Task: Create a due date automation trigger when advanced on, on the tuesday of the week before a card is due add dates starting in less than 1 days at 11:00 AM.
Action: Mouse moved to (887, 279)
Screenshot: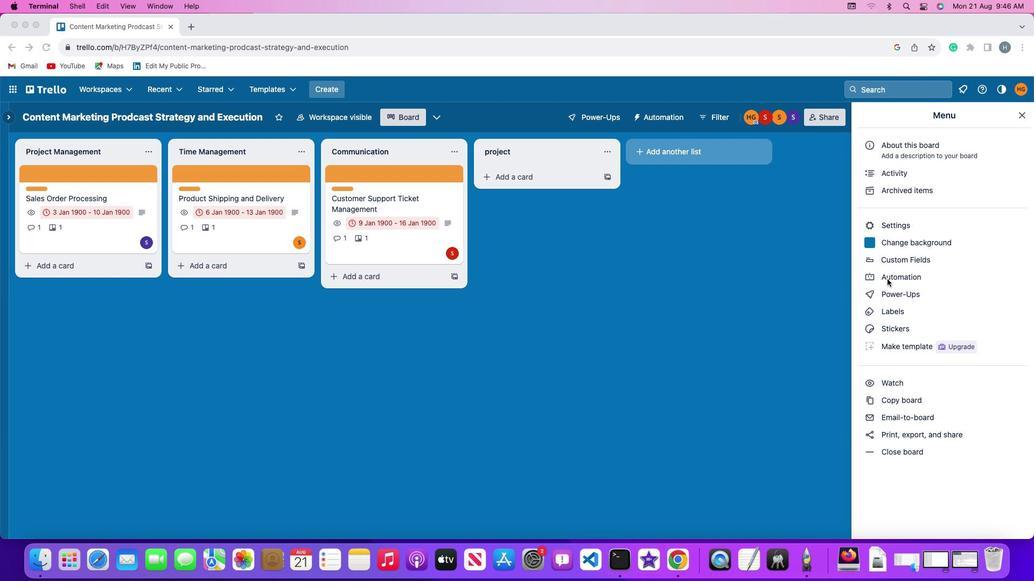 
Action: Mouse pressed left at (887, 279)
Screenshot: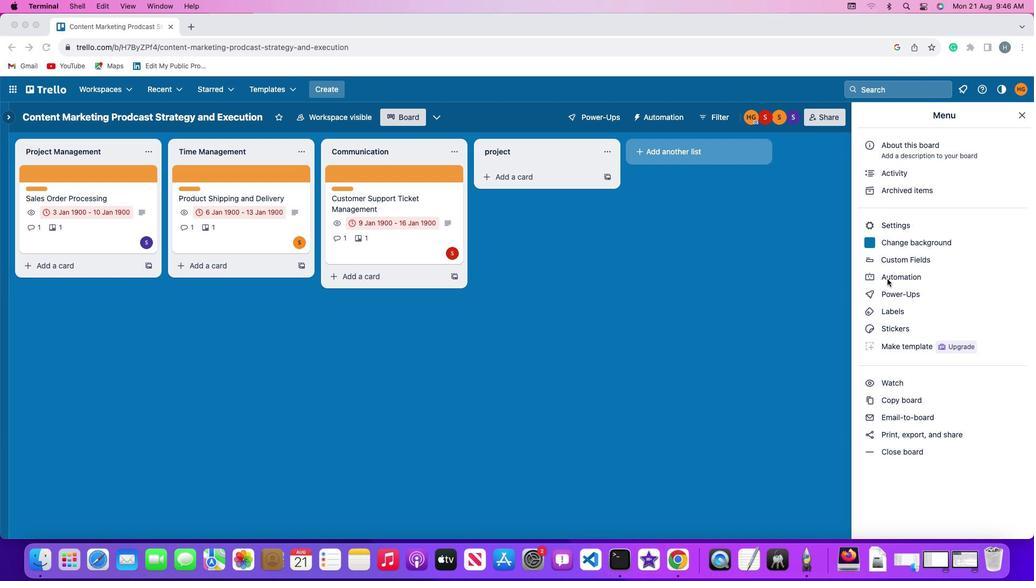 
Action: Mouse pressed left at (887, 279)
Screenshot: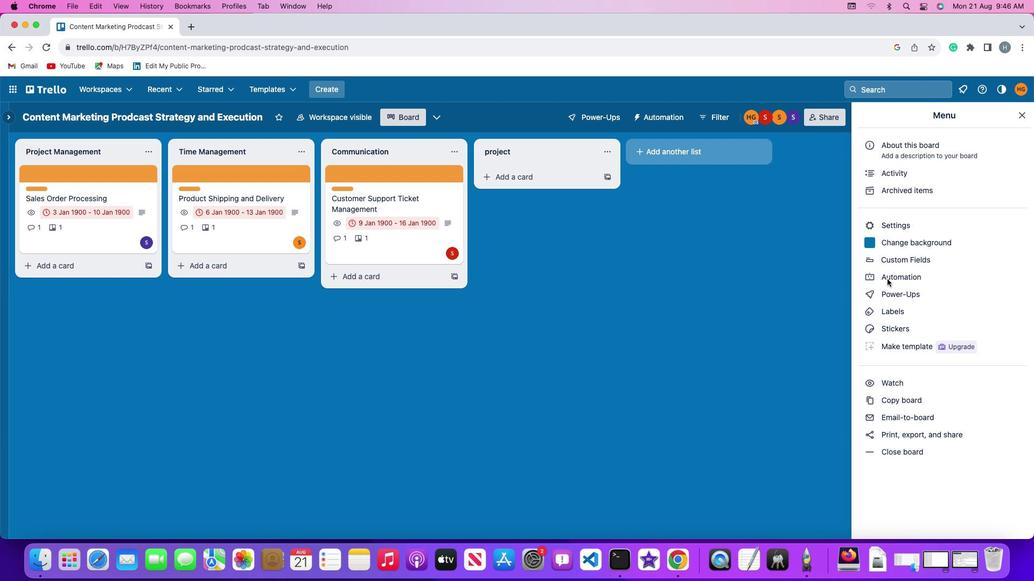 
Action: Mouse moved to (88, 258)
Screenshot: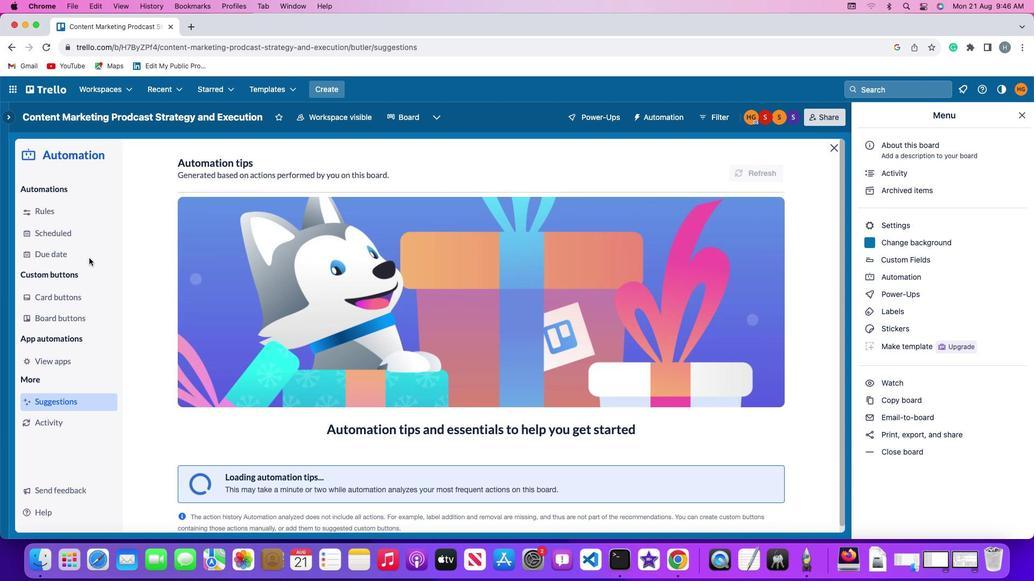 
Action: Mouse pressed left at (88, 258)
Screenshot: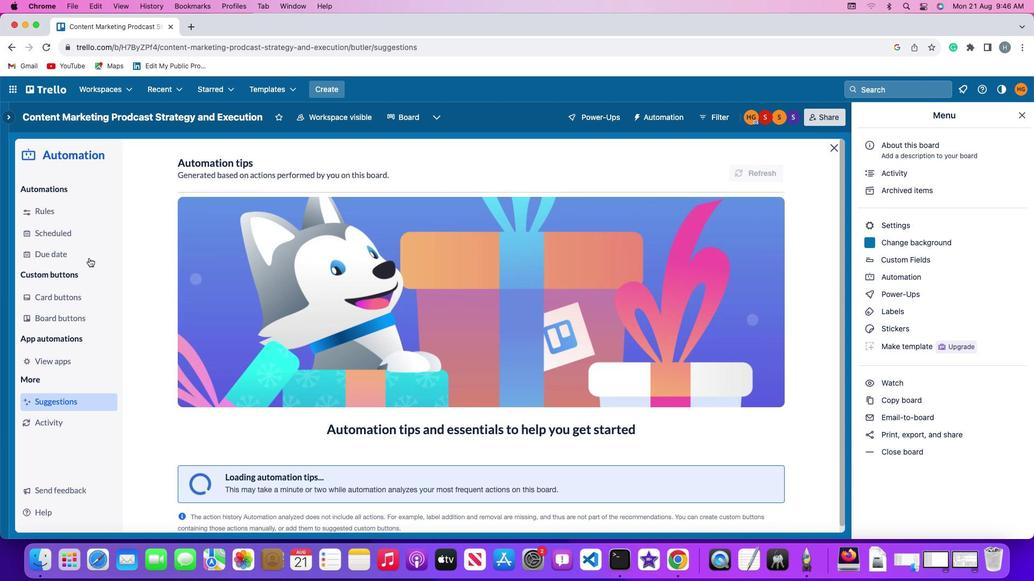 
Action: Mouse moved to (736, 165)
Screenshot: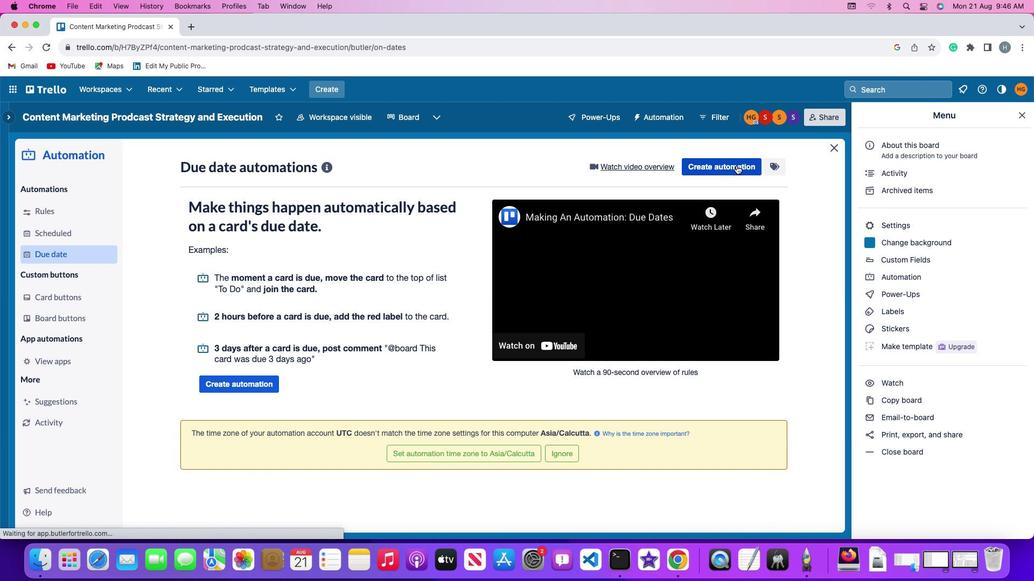 
Action: Mouse pressed left at (736, 165)
Screenshot: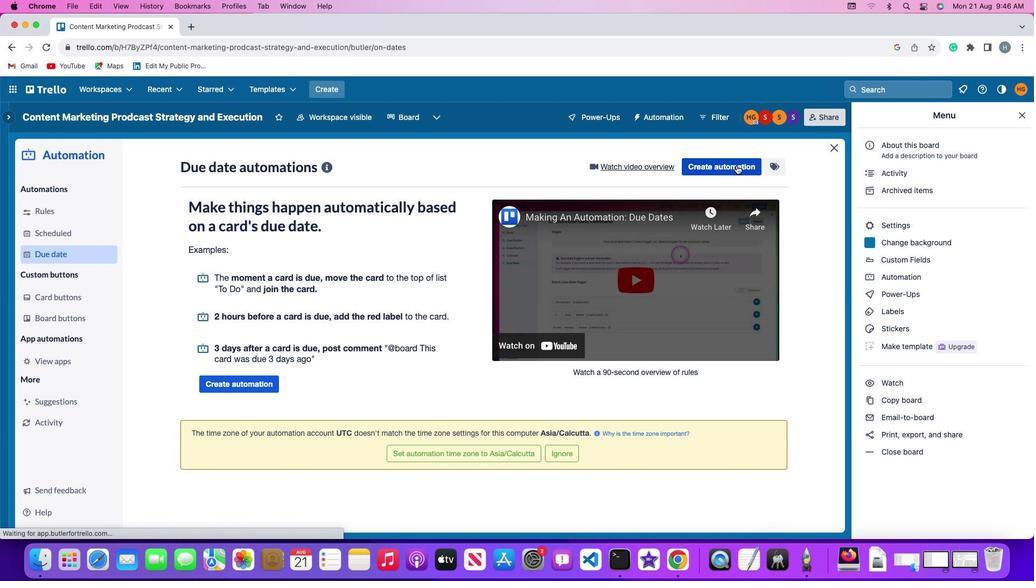 
Action: Mouse moved to (210, 267)
Screenshot: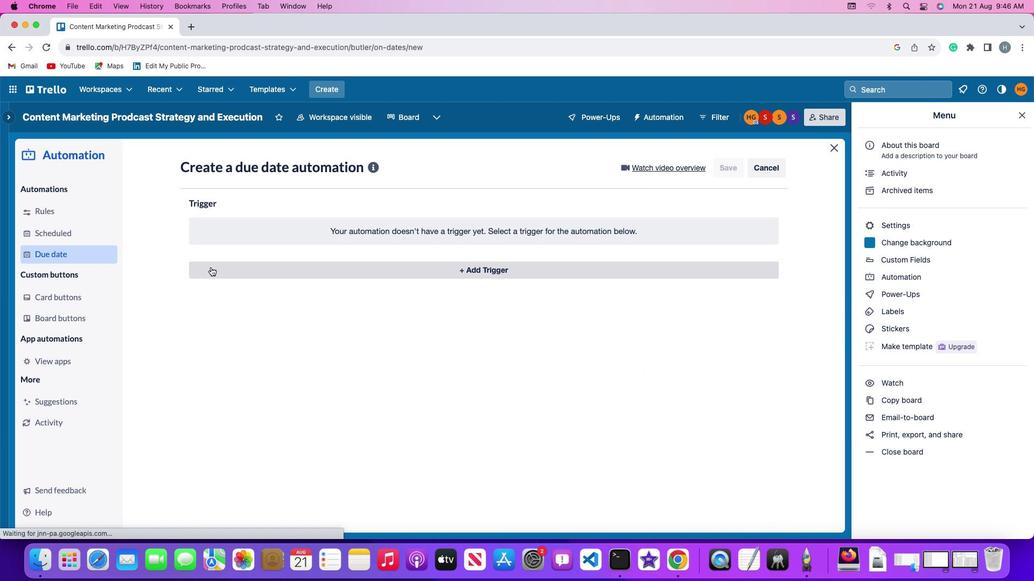 
Action: Mouse pressed left at (210, 267)
Screenshot: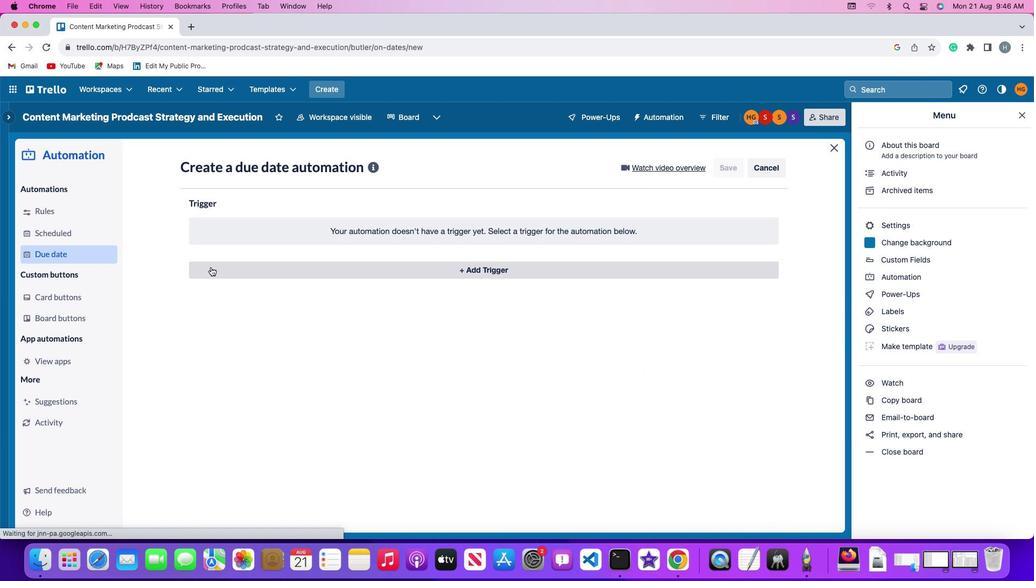
Action: Mouse moved to (233, 469)
Screenshot: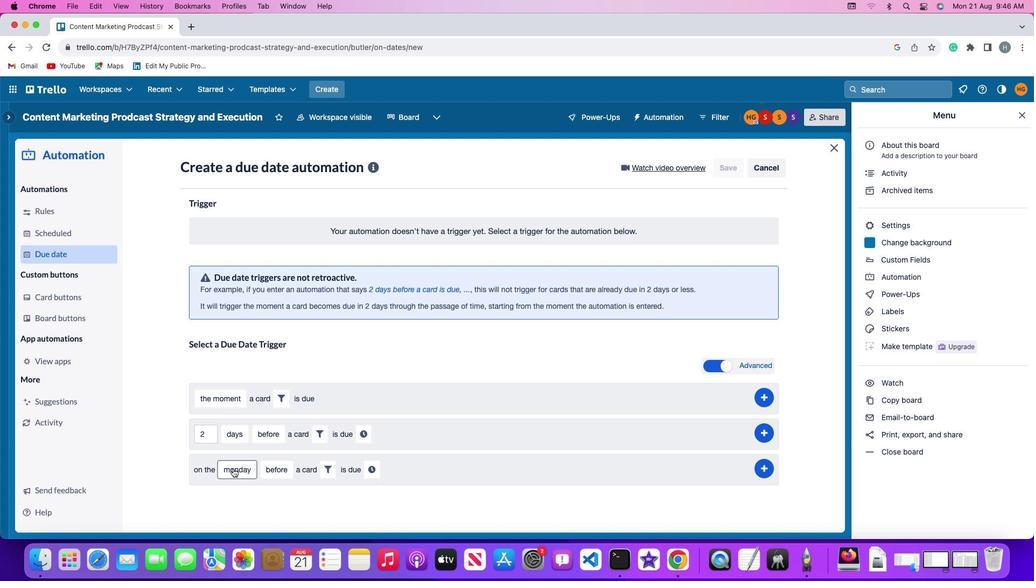 
Action: Mouse pressed left at (233, 469)
Screenshot: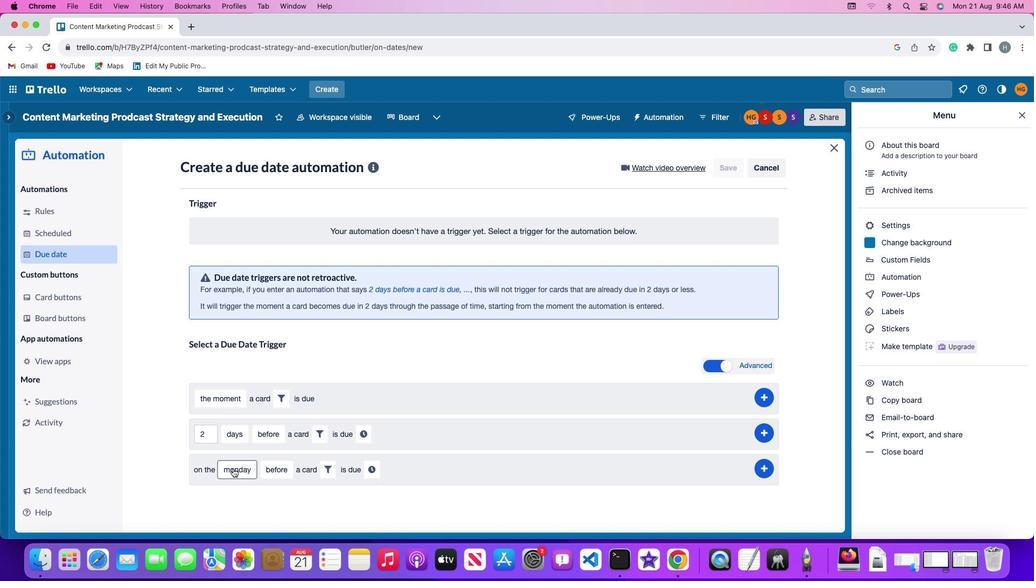 
Action: Mouse moved to (260, 348)
Screenshot: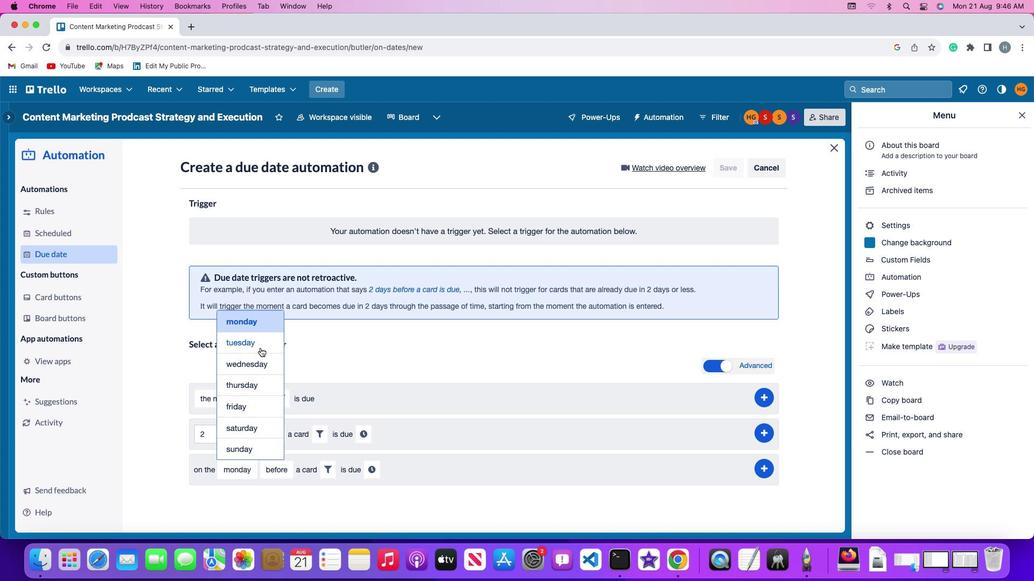 
Action: Mouse pressed left at (260, 348)
Screenshot: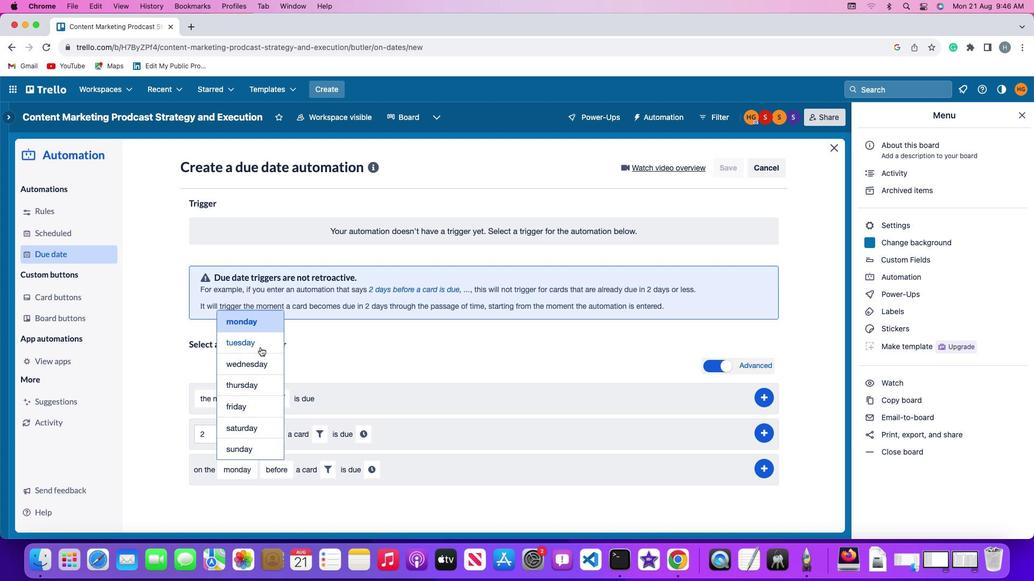 
Action: Mouse moved to (279, 475)
Screenshot: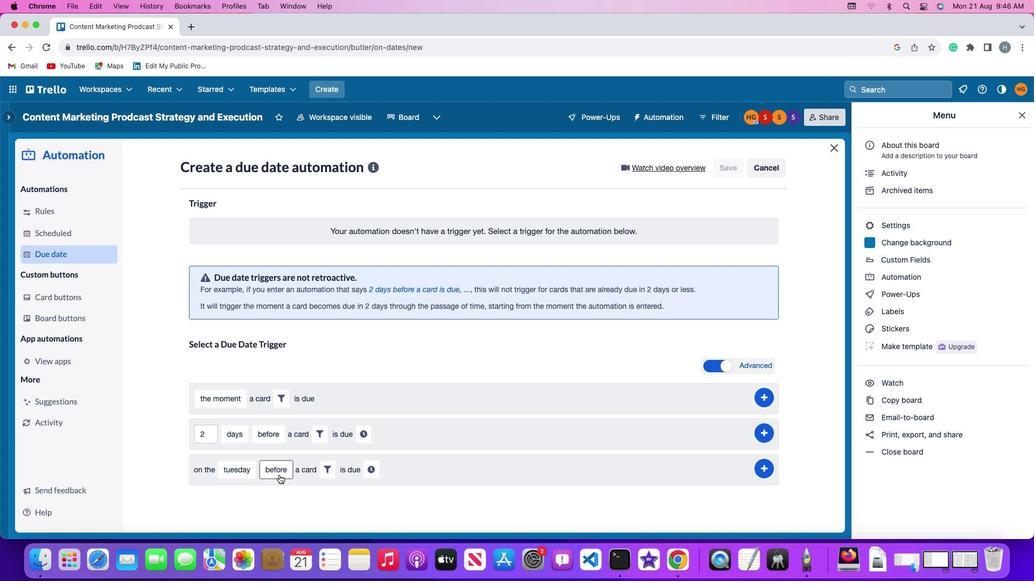 
Action: Mouse pressed left at (279, 475)
Screenshot: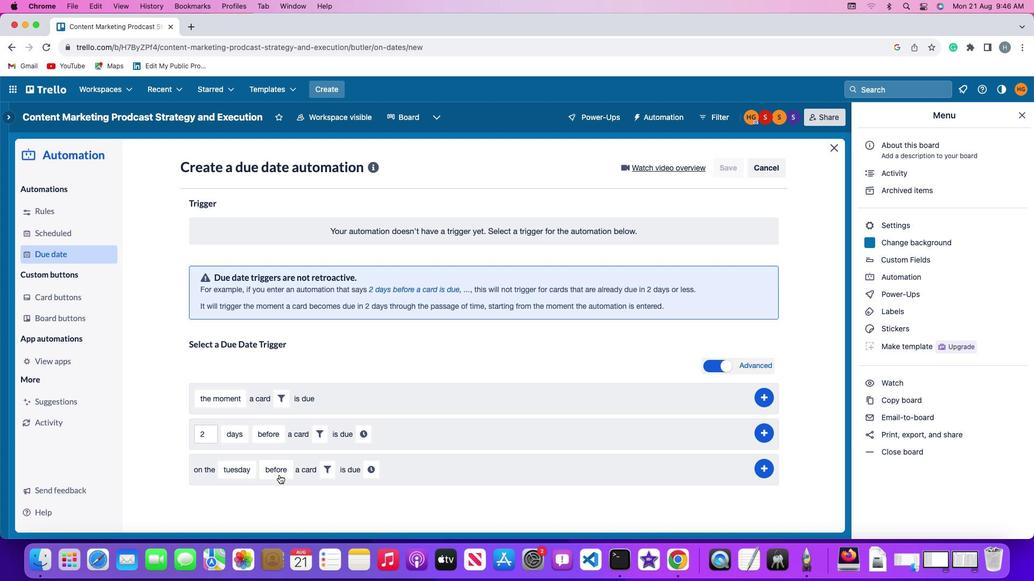 
Action: Mouse moved to (287, 452)
Screenshot: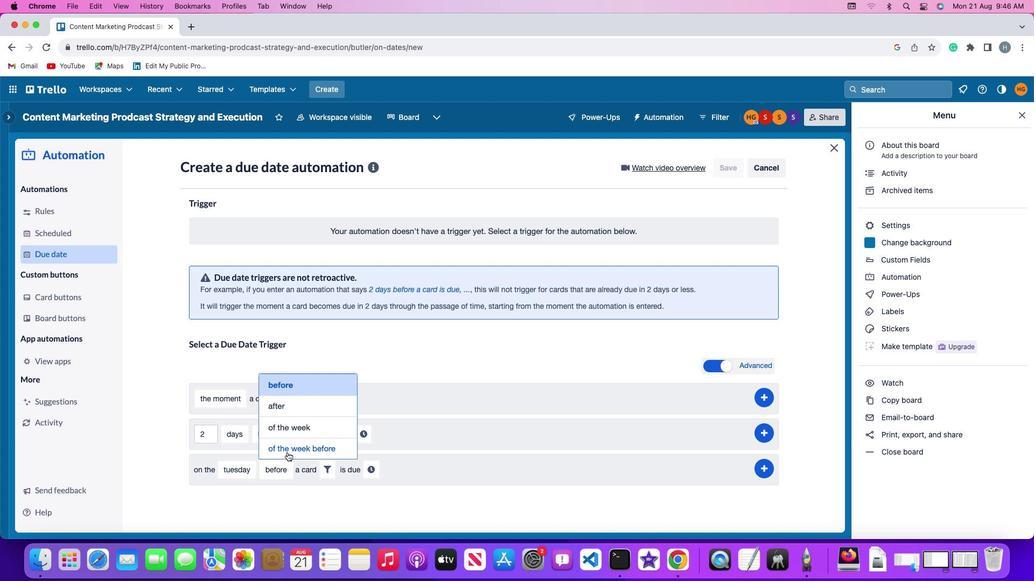 
Action: Mouse pressed left at (287, 452)
Screenshot: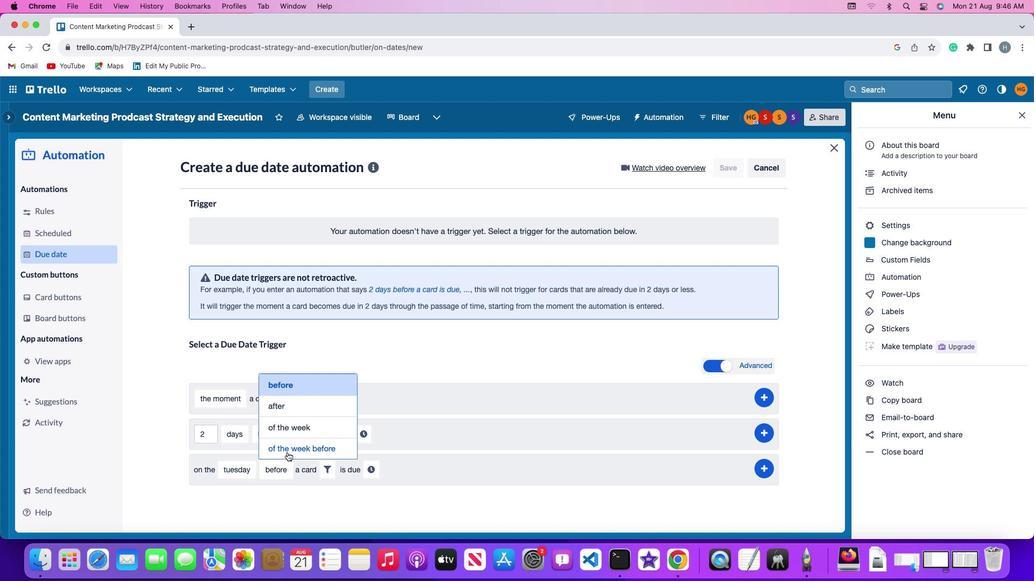 
Action: Mouse moved to (363, 469)
Screenshot: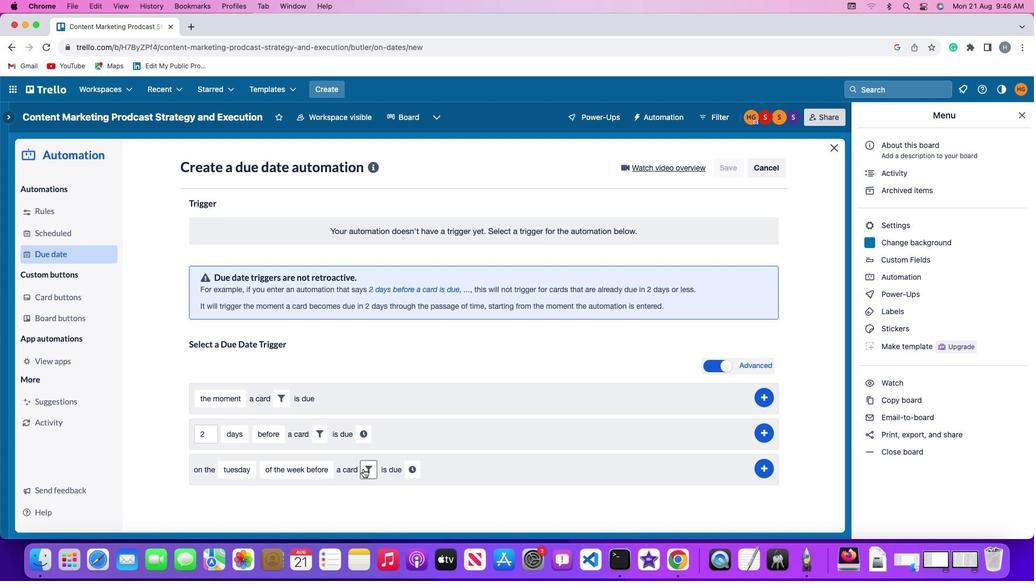 
Action: Mouse pressed left at (363, 469)
Screenshot: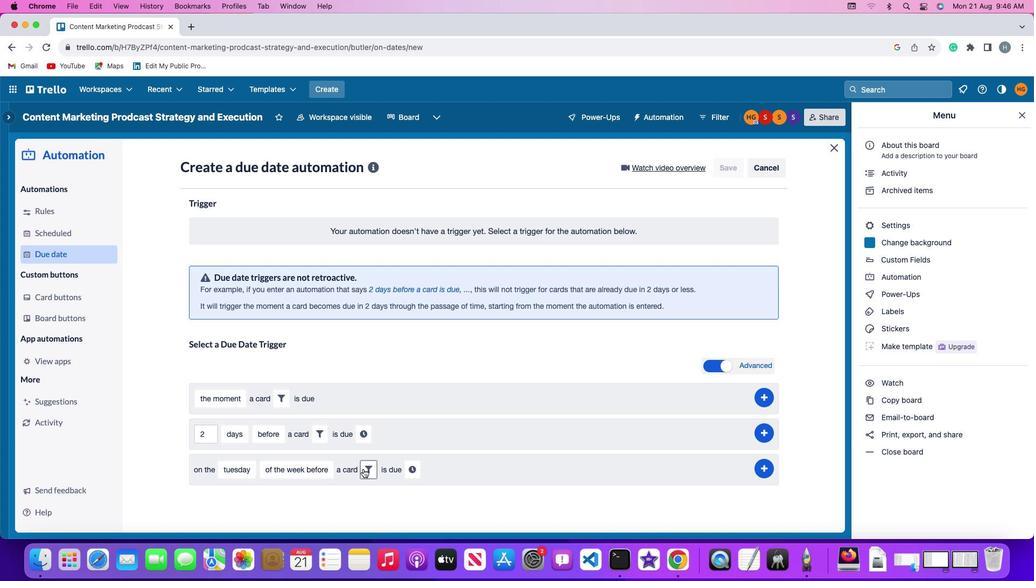 
Action: Mouse moved to (434, 502)
Screenshot: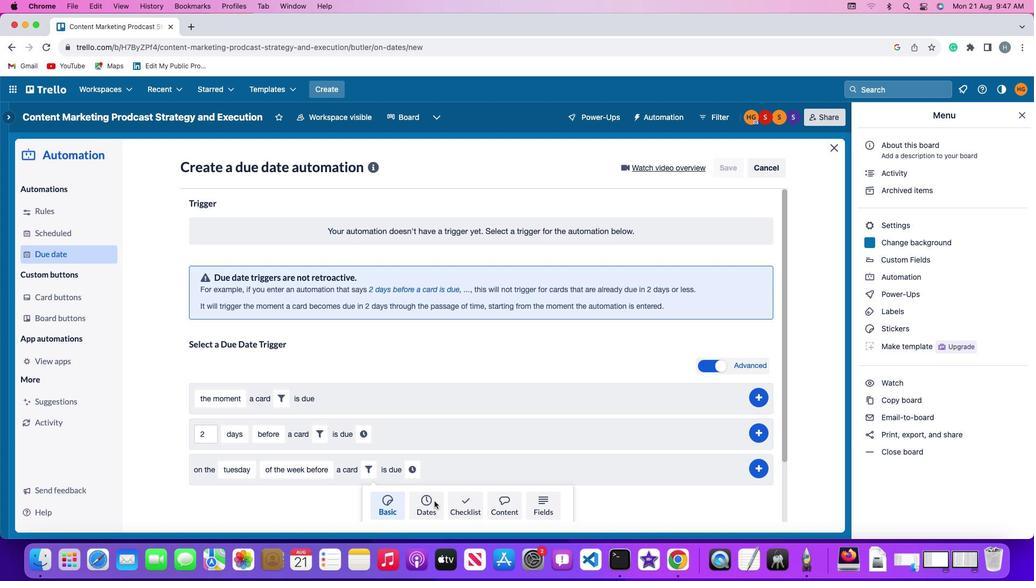 
Action: Mouse pressed left at (434, 502)
Screenshot: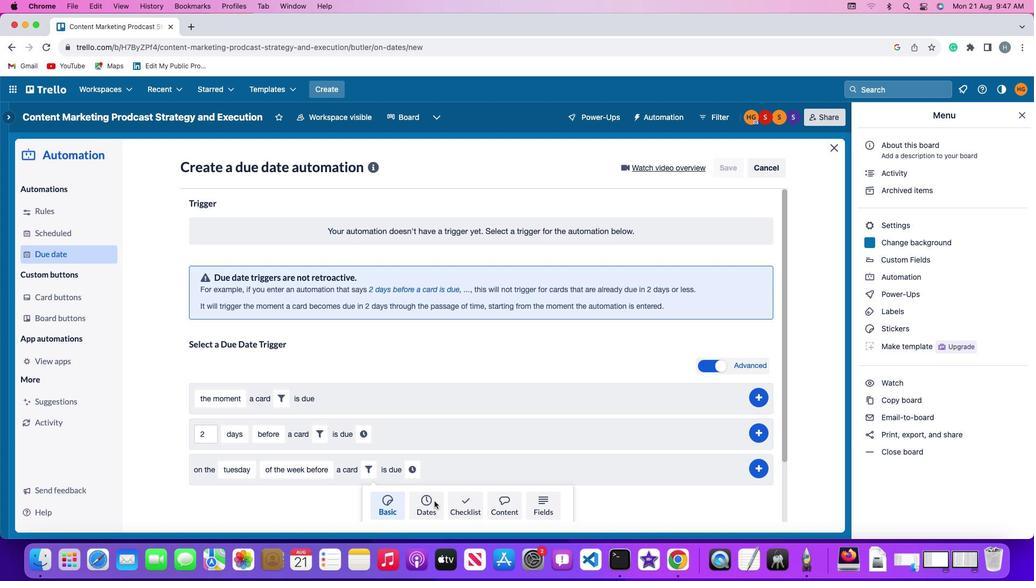
Action: Mouse moved to (324, 499)
Screenshot: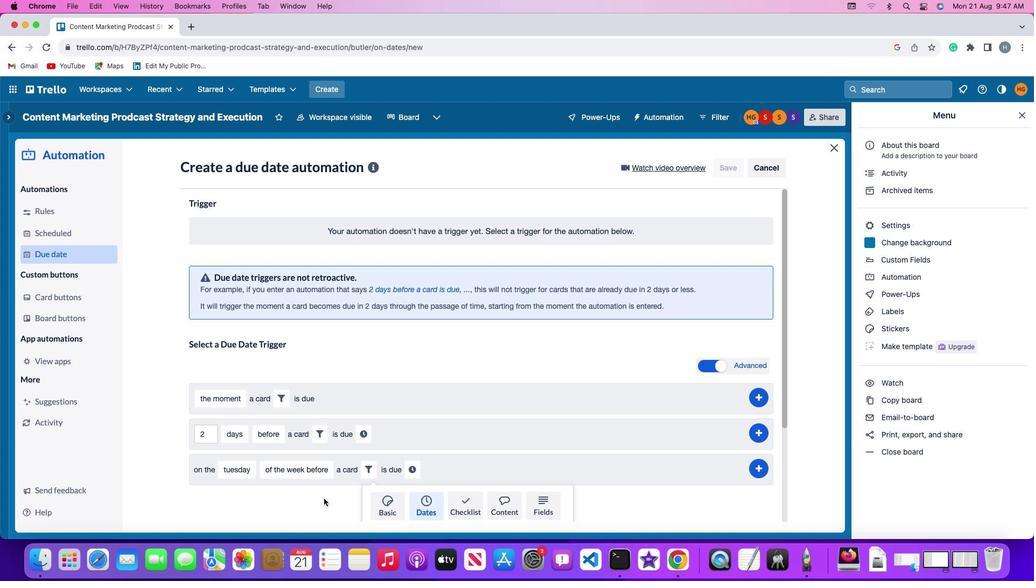 
Action: Mouse scrolled (324, 499) with delta (0, 0)
Screenshot: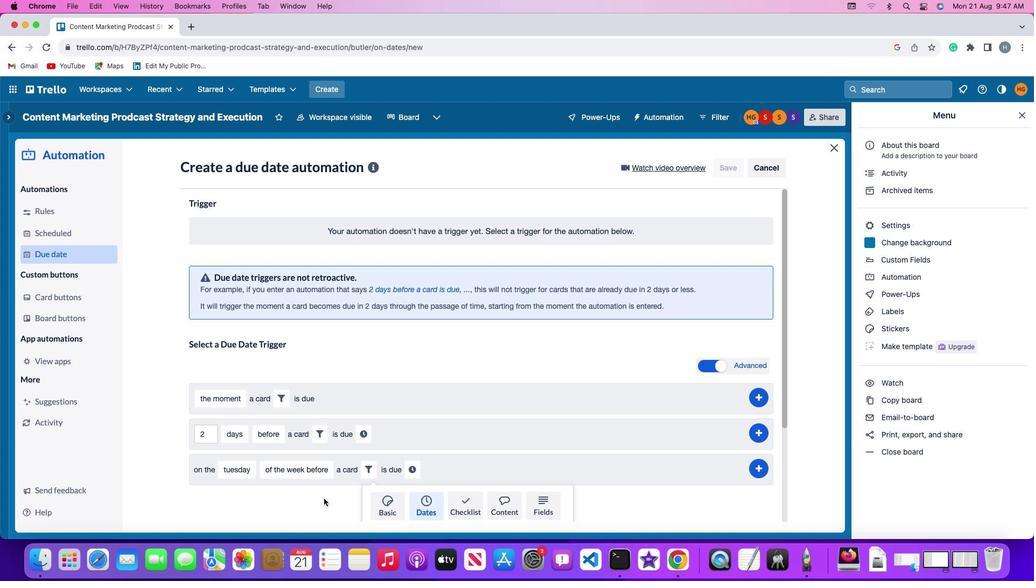 
Action: Mouse scrolled (324, 499) with delta (0, 0)
Screenshot: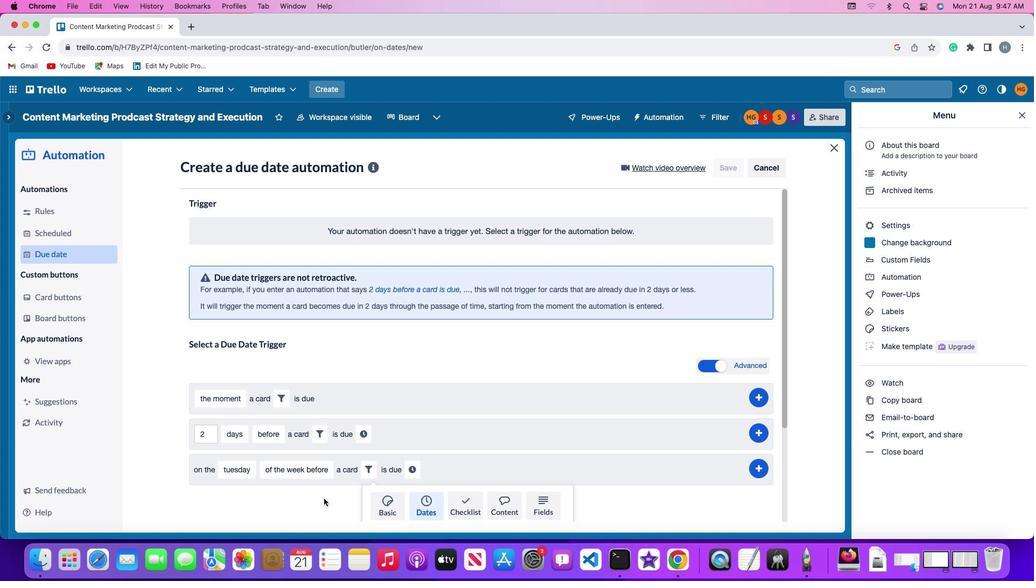 
Action: Mouse scrolled (324, 499) with delta (0, -1)
Screenshot: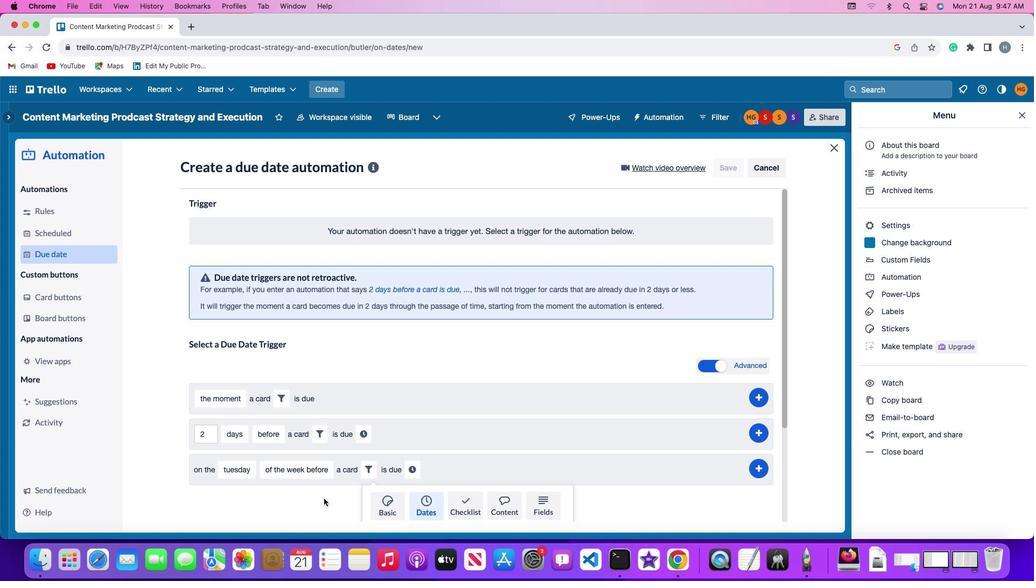 
Action: Mouse scrolled (324, 499) with delta (0, -2)
Screenshot: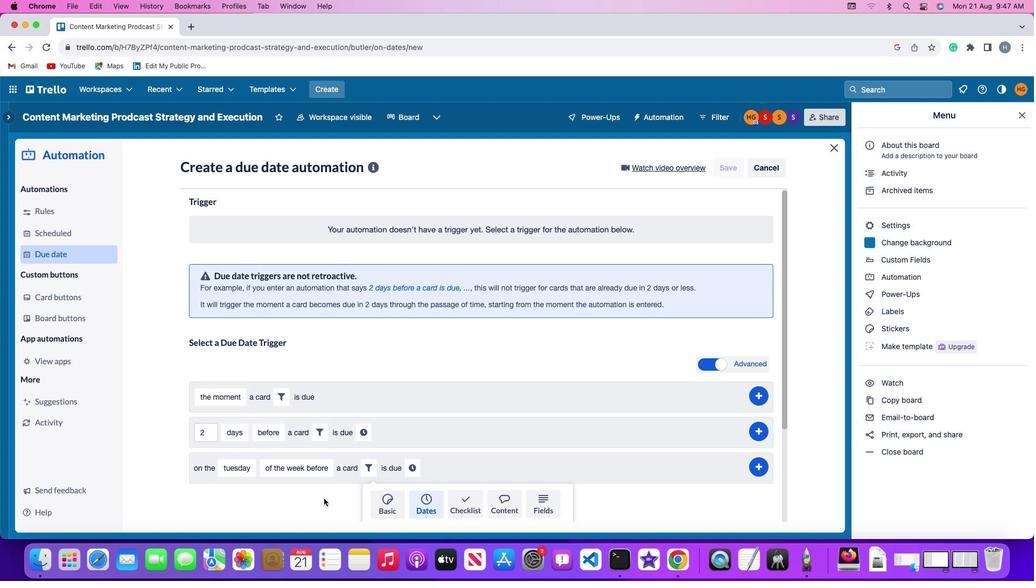
Action: Mouse scrolled (324, 499) with delta (0, 0)
Screenshot: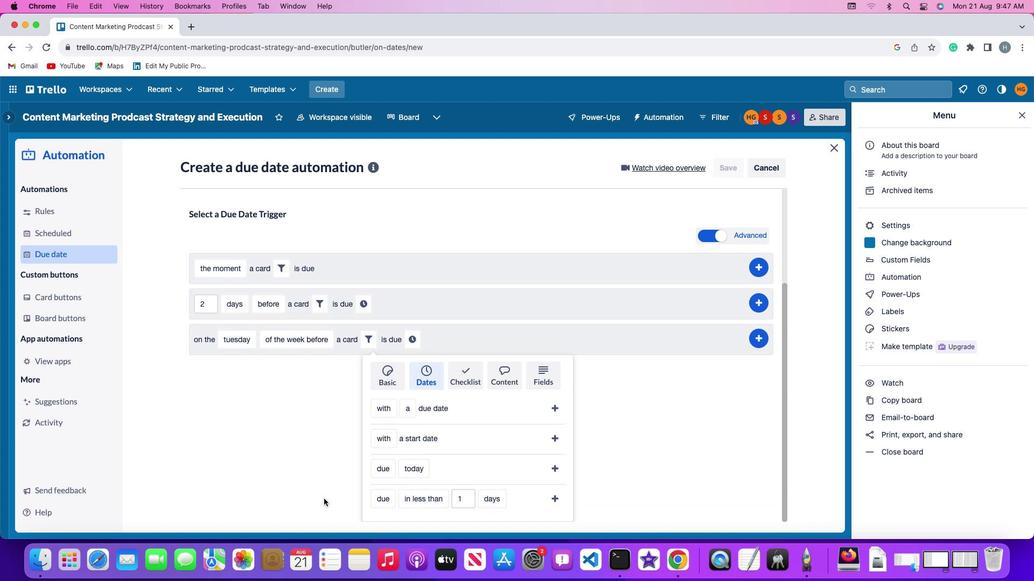 
Action: Mouse scrolled (324, 499) with delta (0, 0)
Screenshot: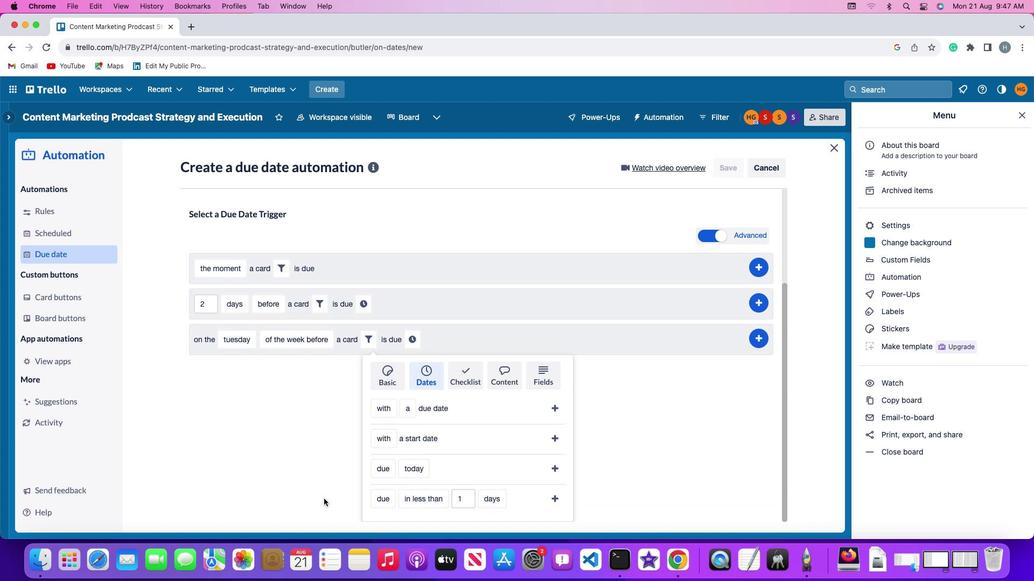 
Action: Mouse scrolled (324, 499) with delta (0, -1)
Screenshot: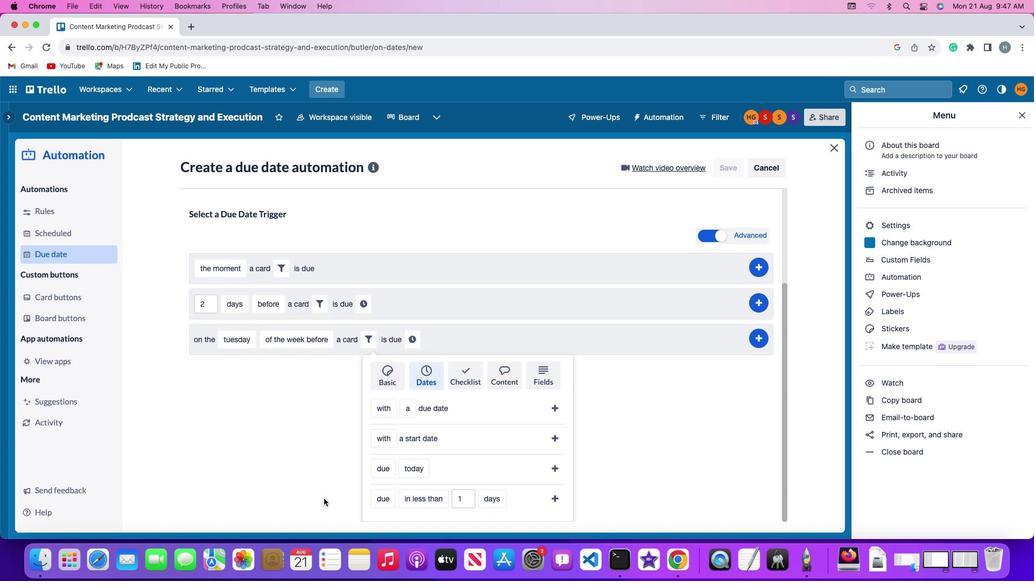 
Action: Mouse scrolled (324, 499) with delta (0, -2)
Screenshot: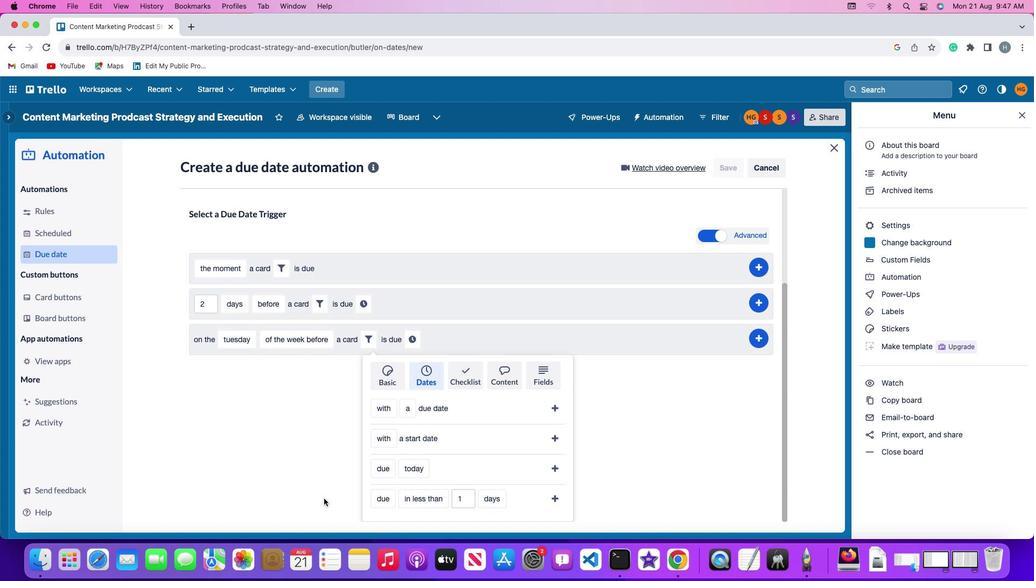 
Action: Mouse moved to (387, 503)
Screenshot: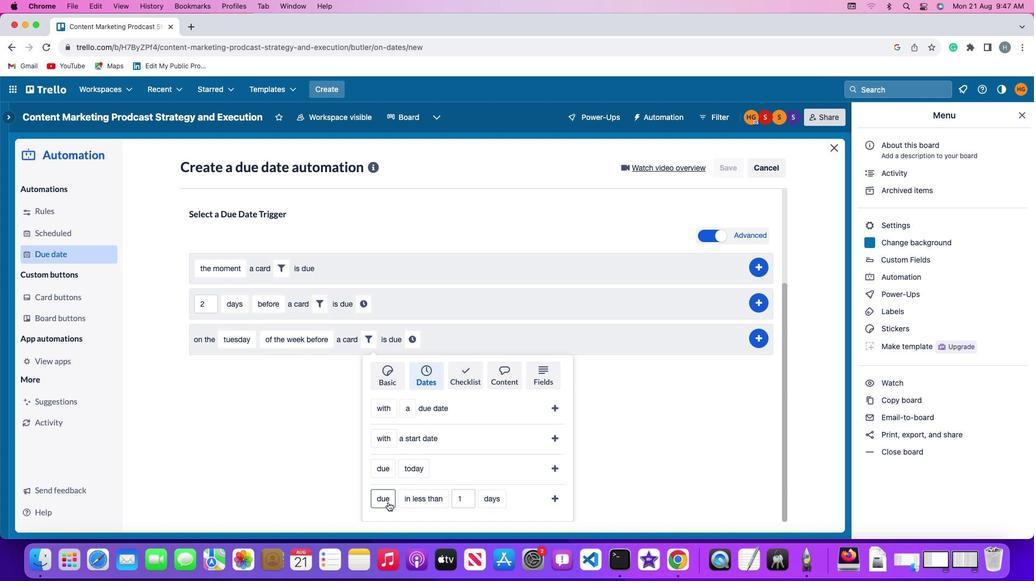 
Action: Mouse pressed left at (387, 503)
Screenshot: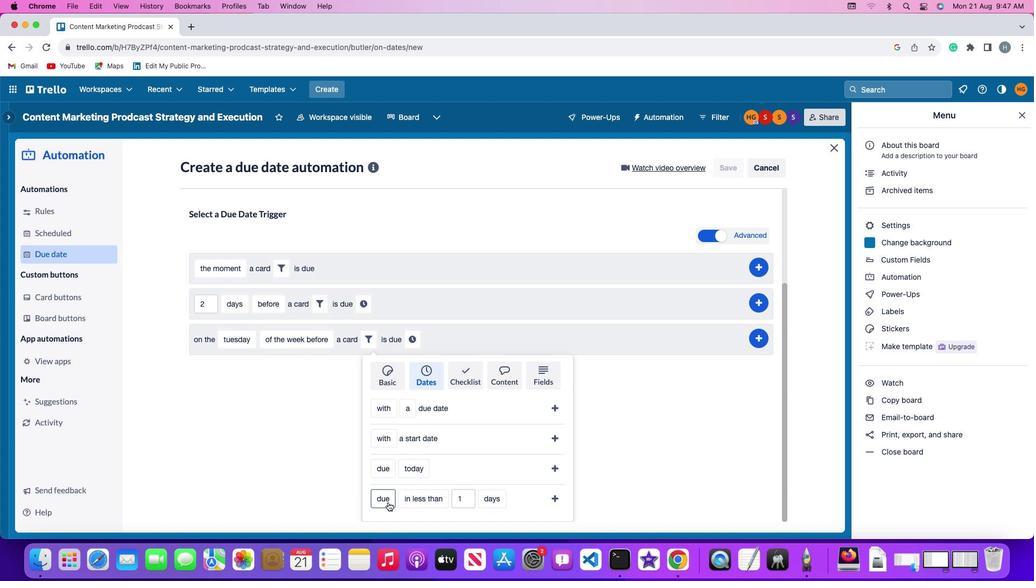 
Action: Mouse moved to (376, 482)
Screenshot: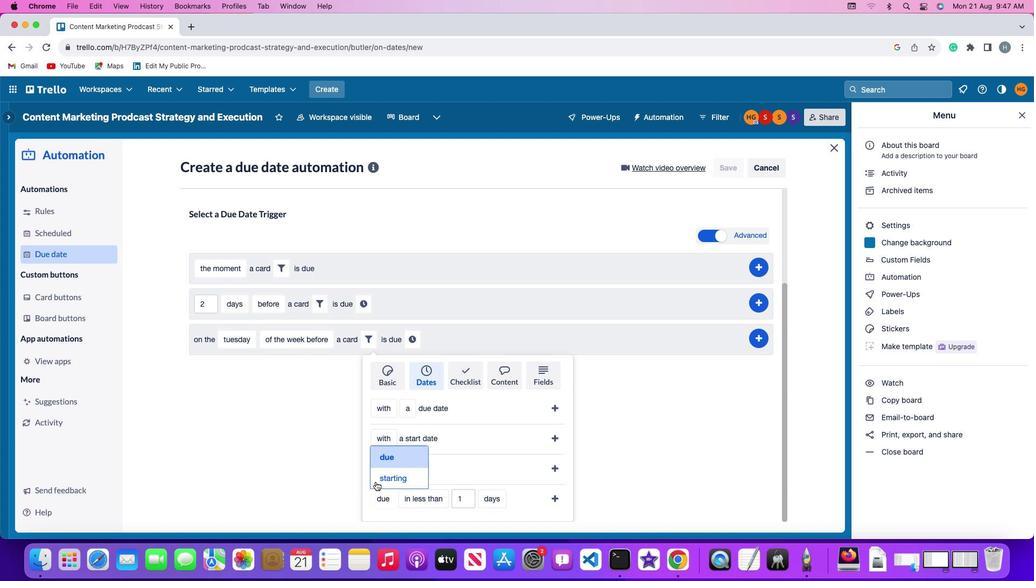 
Action: Mouse pressed left at (376, 482)
Screenshot: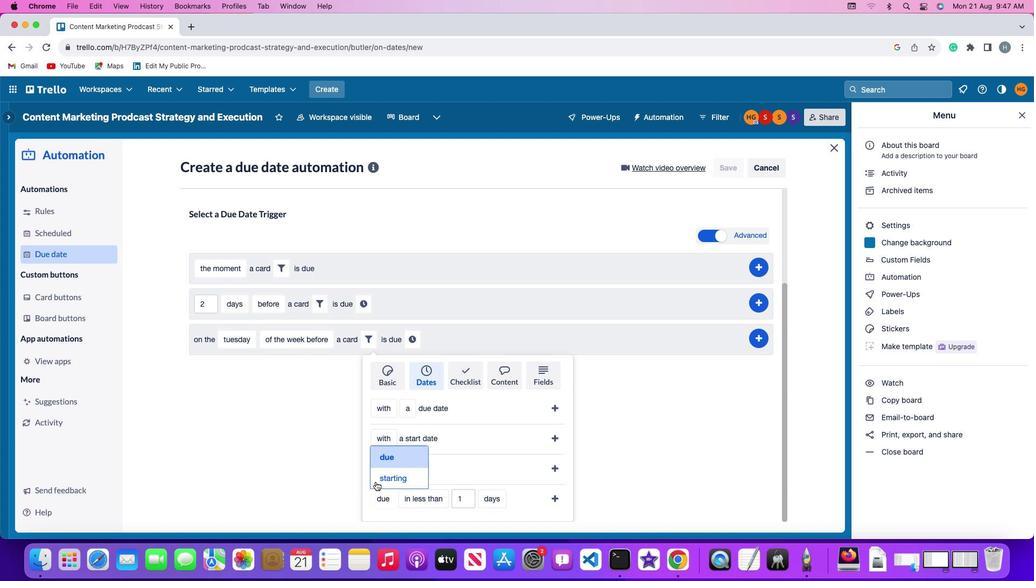 
Action: Mouse moved to (430, 498)
Screenshot: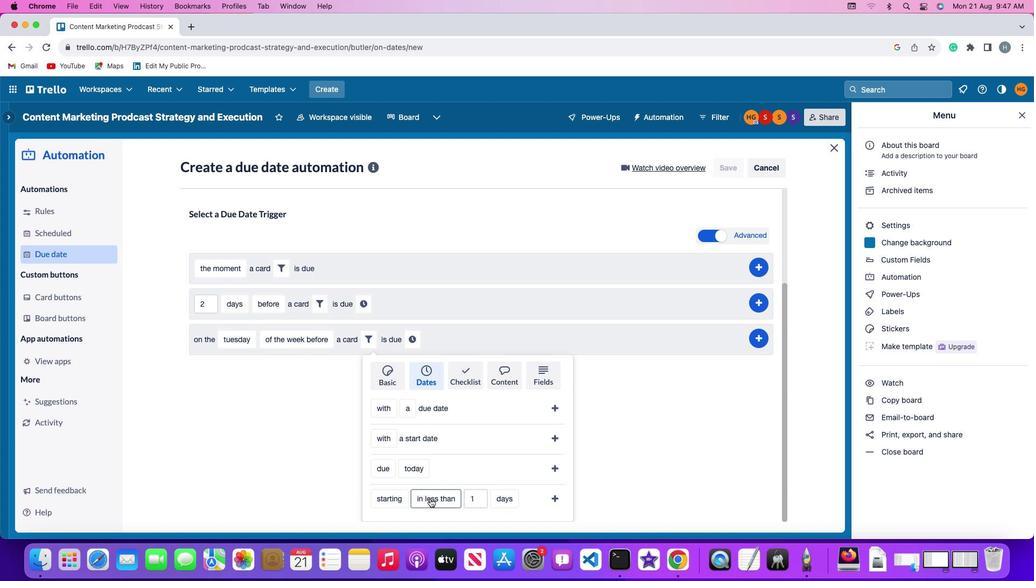 
Action: Mouse pressed left at (430, 498)
Screenshot: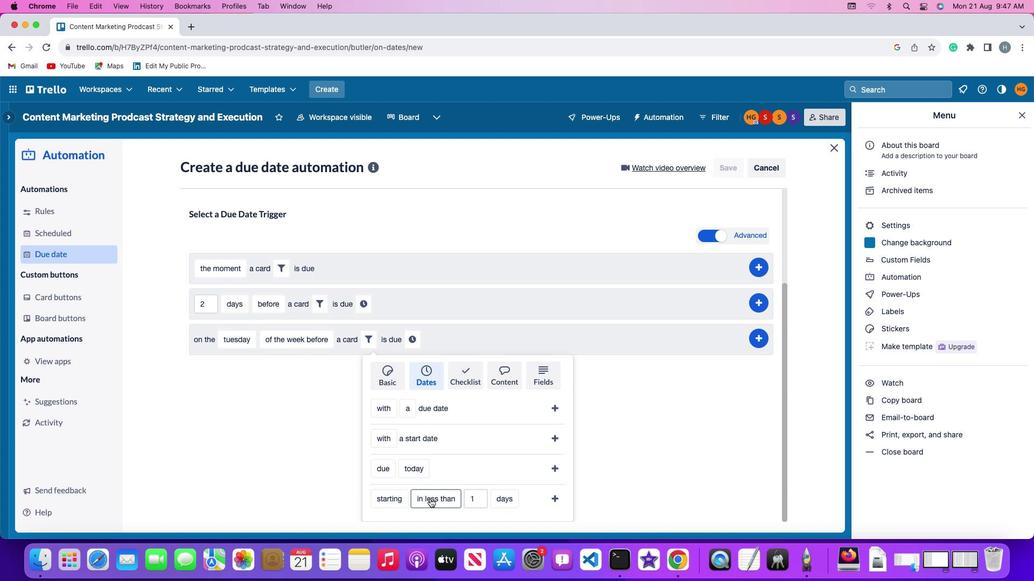 
Action: Mouse moved to (442, 409)
Screenshot: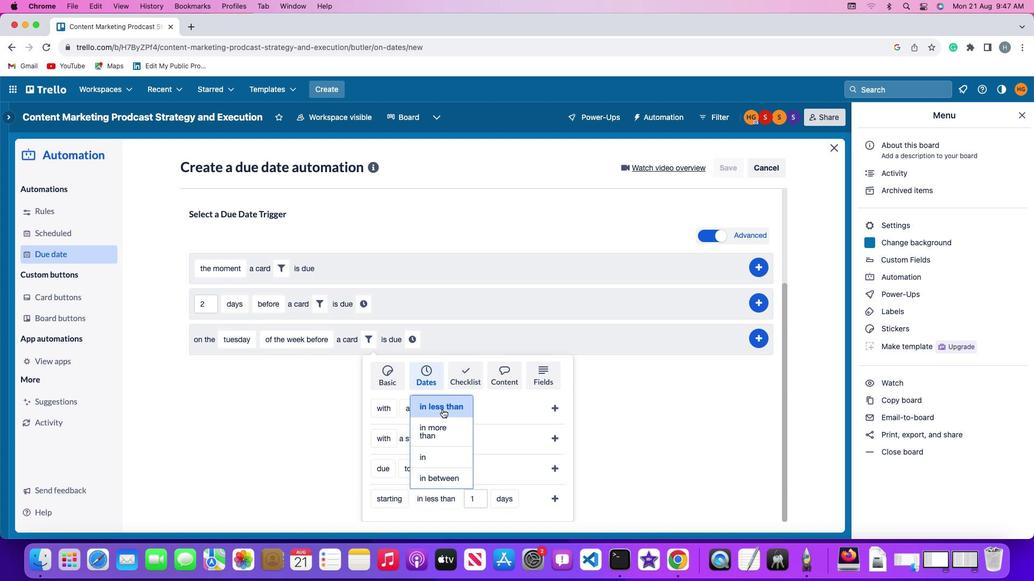 
Action: Mouse pressed left at (442, 409)
Screenshot: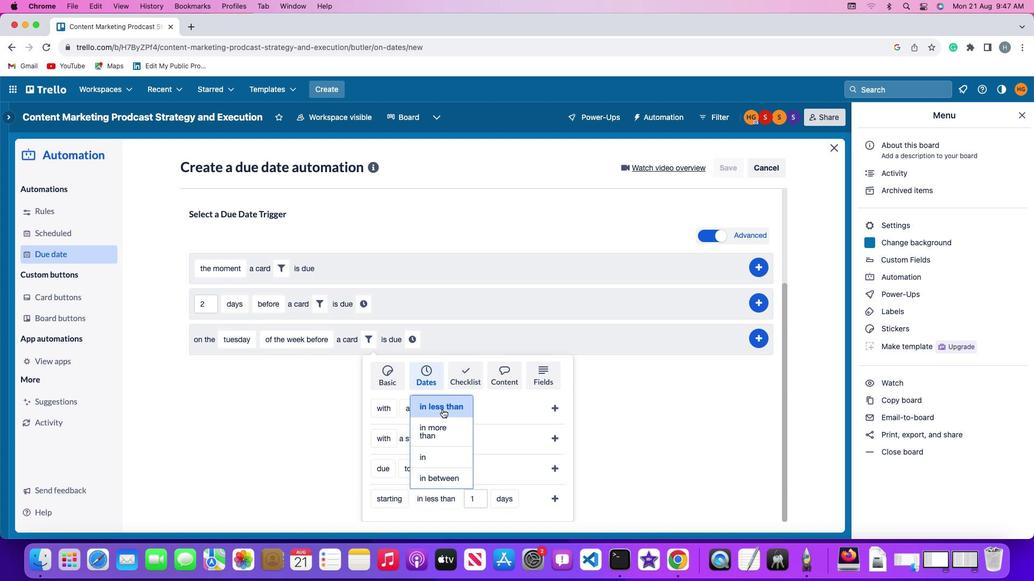 
Action: Mouse moved to (478, 502)
Screenshot: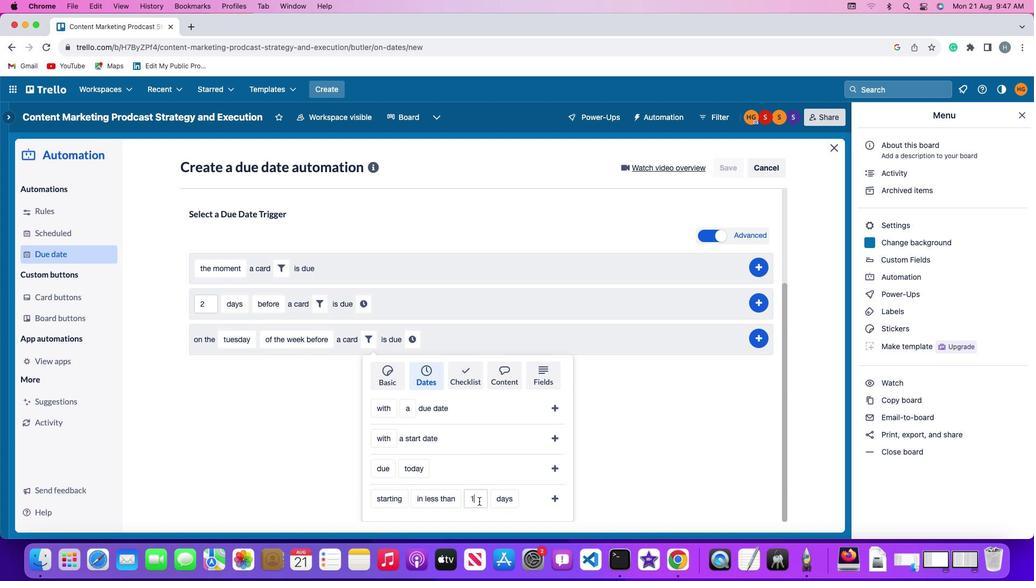 
Action: Mouse pressed left at (478, 502)
Screenshot: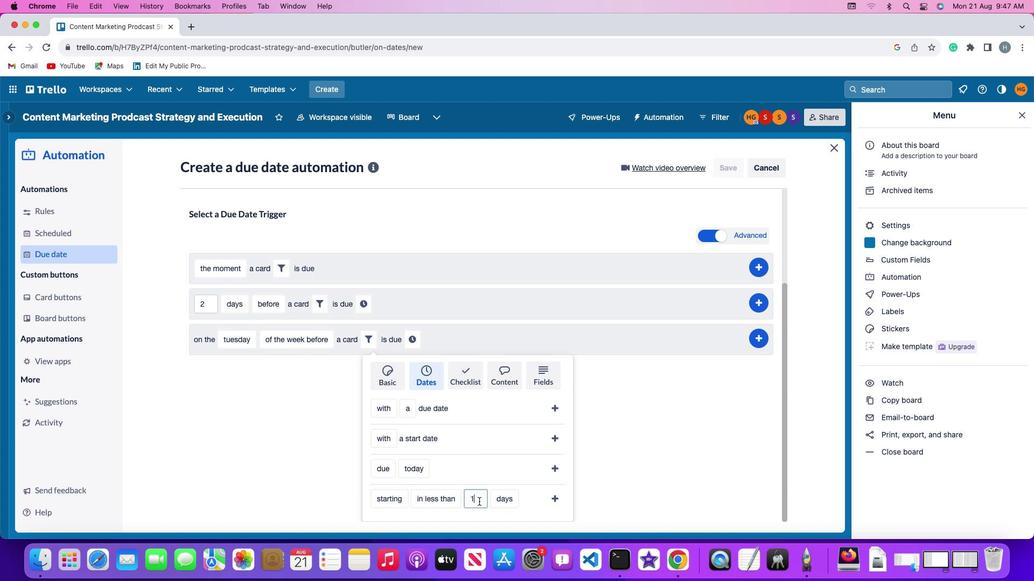 
Action: Mouse moved to (478, 501)
Screenshot: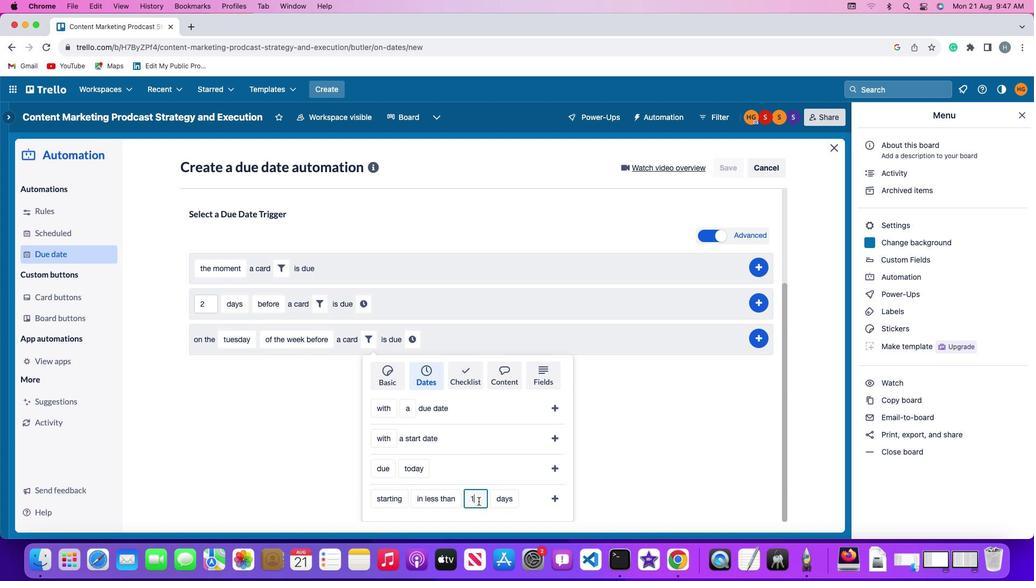 
Action: Key pressed Key.backspace
Screenshot: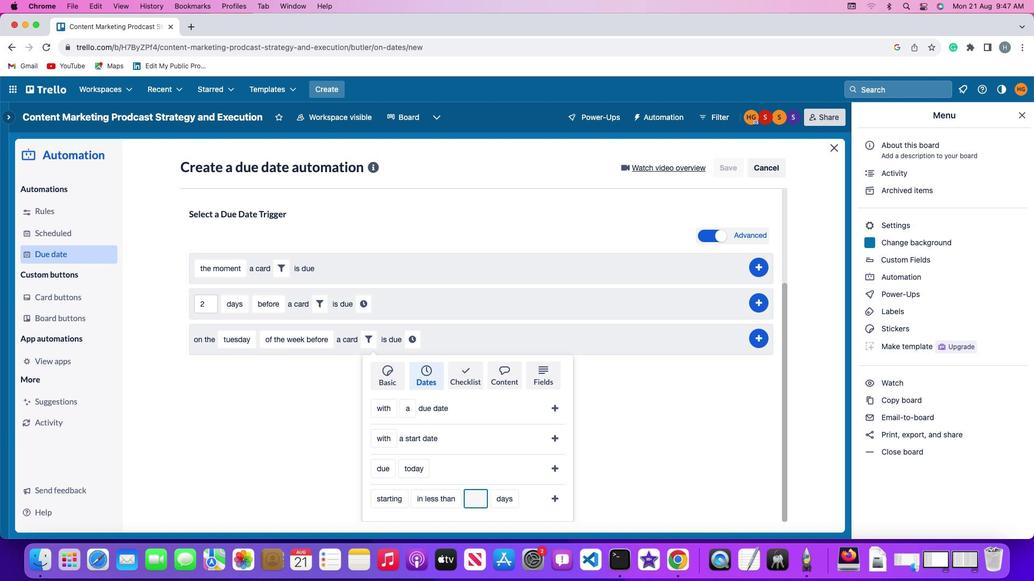 
Action: Mouse moved to (478, 501)
Screenshot: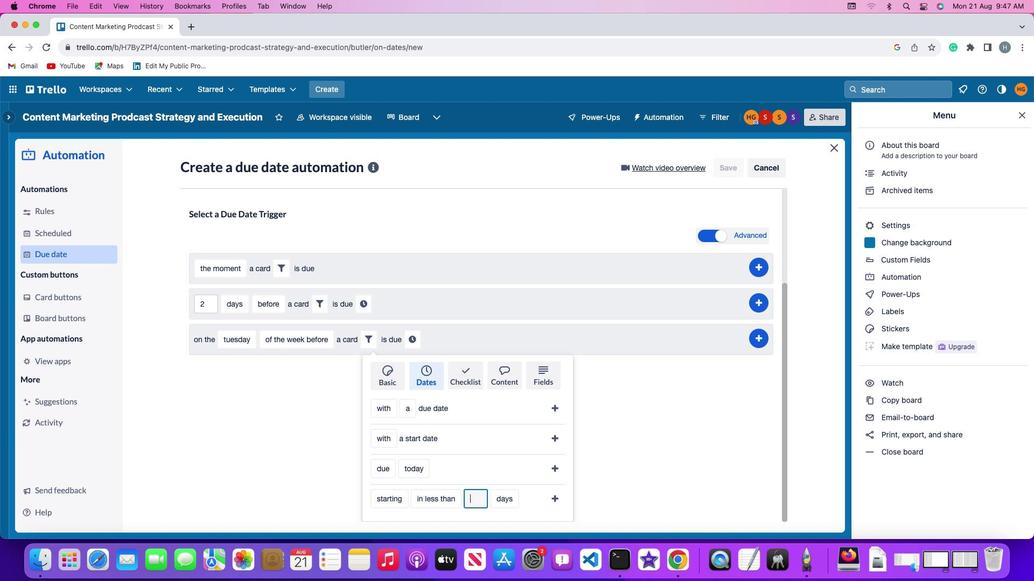 
Action: Key pressed '1'
Screenshot: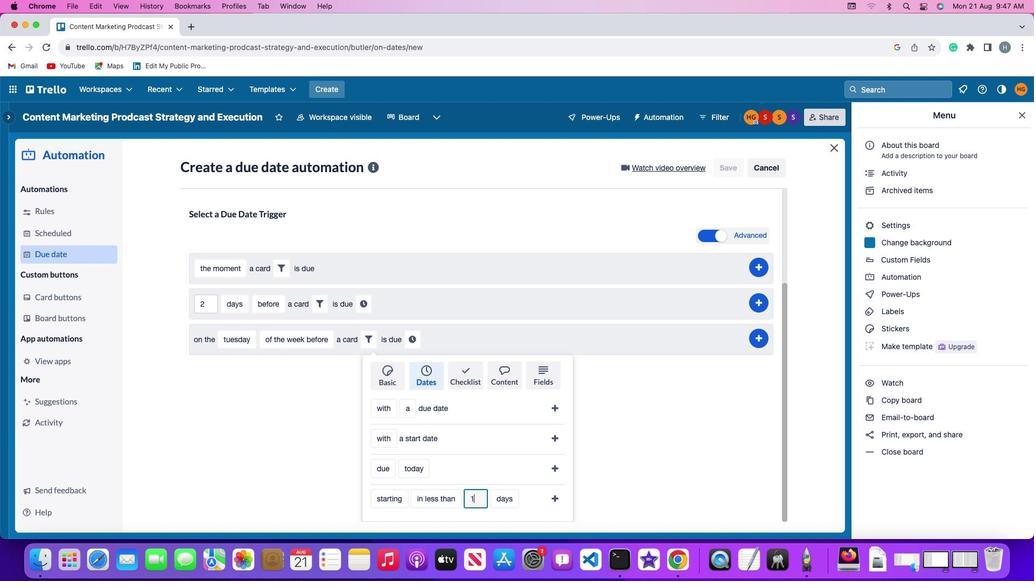 
Action: Mouse moved to (498, 501)
Screenshot: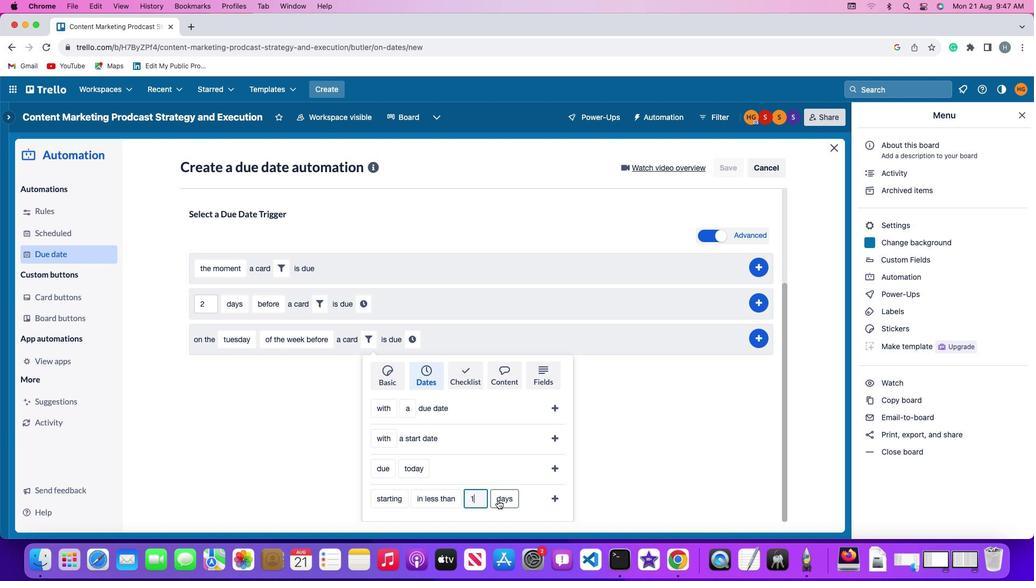 
Action: Mouse pressed left at (498, 501)
Screenshot: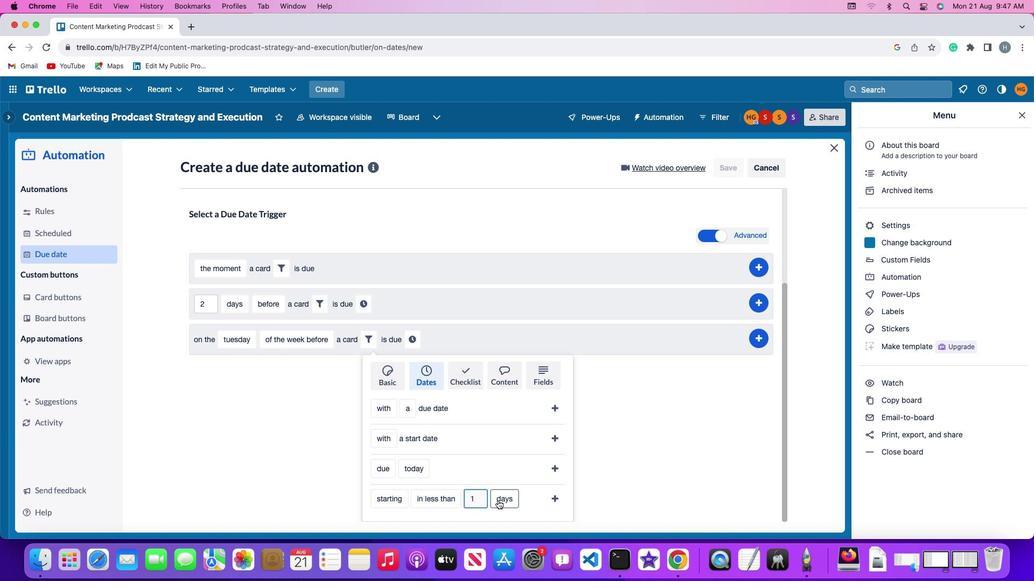 
Action: Mouse moved to (517, 455)
Screenshot: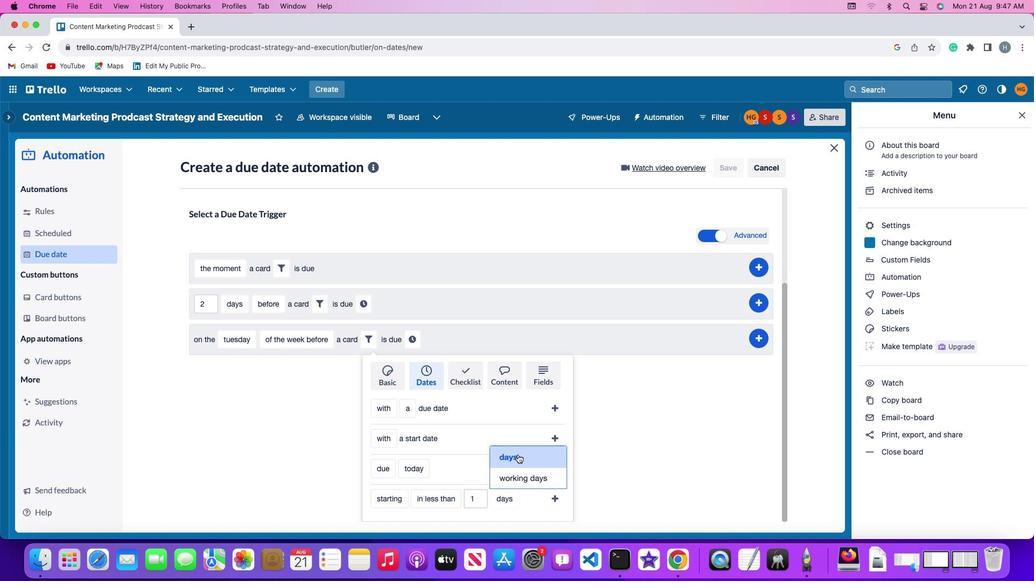 
Action: Mouse pressed left at (517, 455)
Screenshot: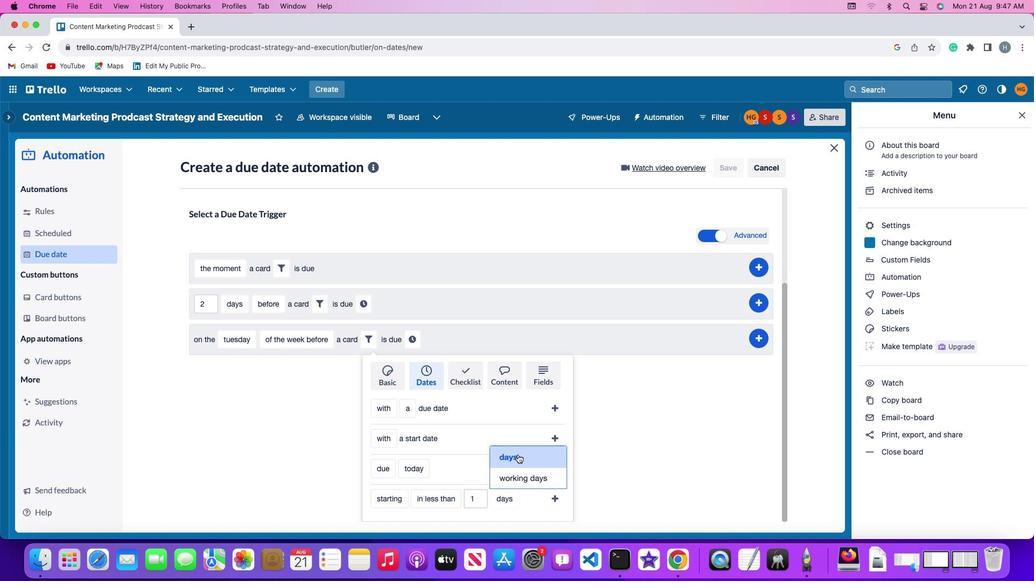 
Action: Mouse moved to (561, 496)
Screenshot: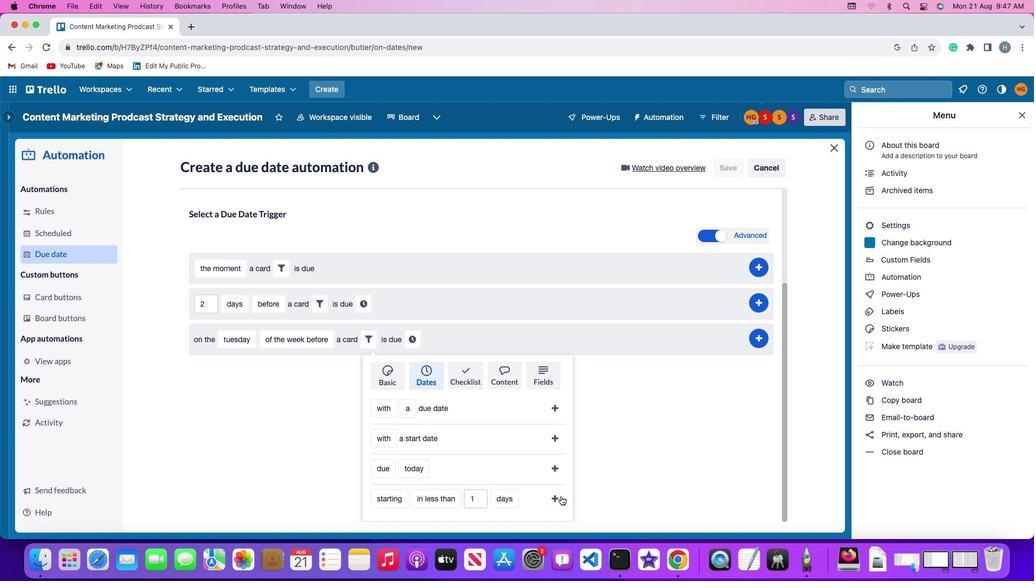 
Action: Mouse pressed left at (561, 496)
Screenshot: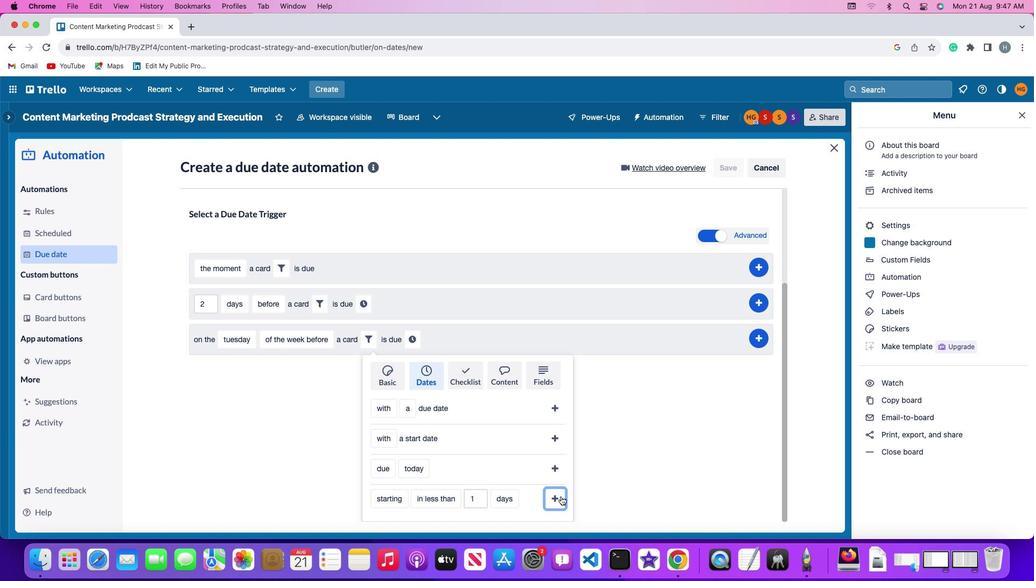 
Action: Mouse moved to (533, 466)
Screenshot: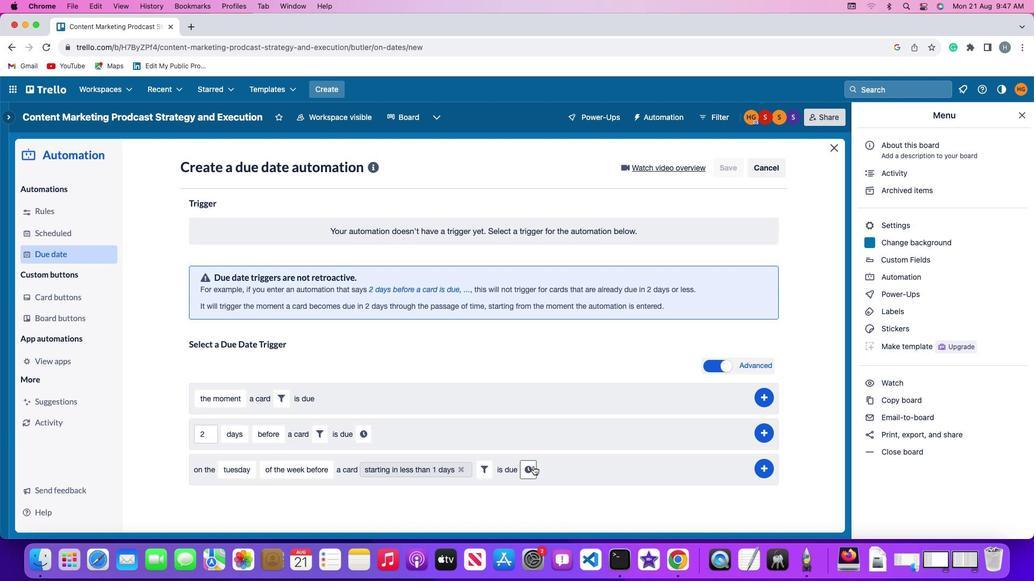 
Action: Mouse pressed left at (533, 466)
Screenshot: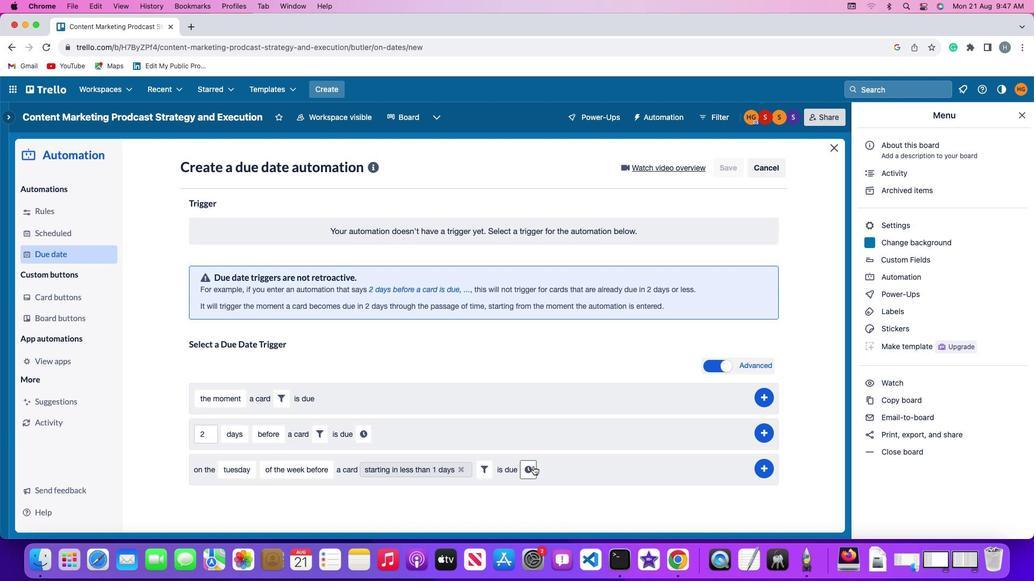 
Action: Mouse moved to (548, 469)
Screenshot: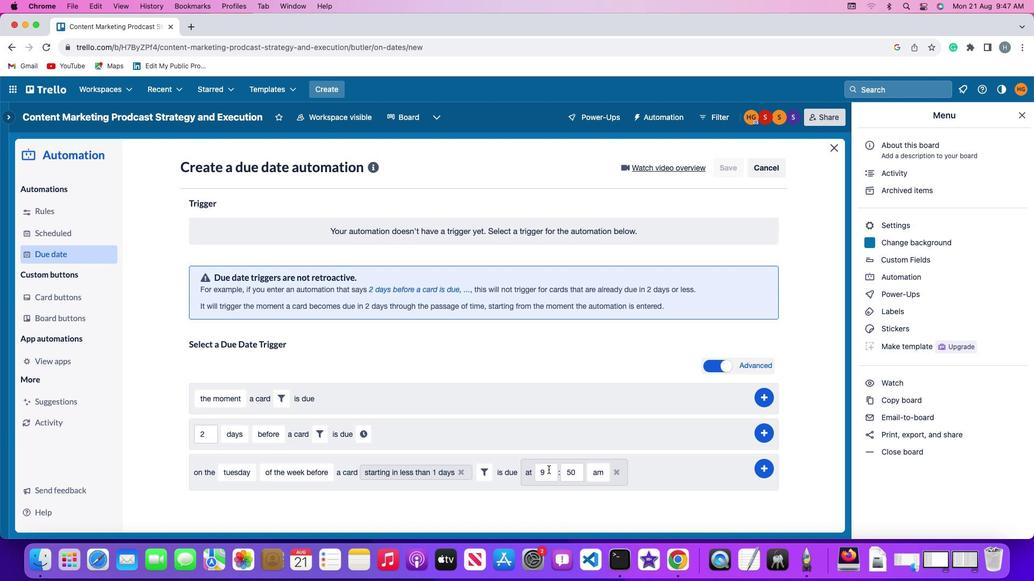 
Action: Mouse pressed left at (548, 469)
Screenshot: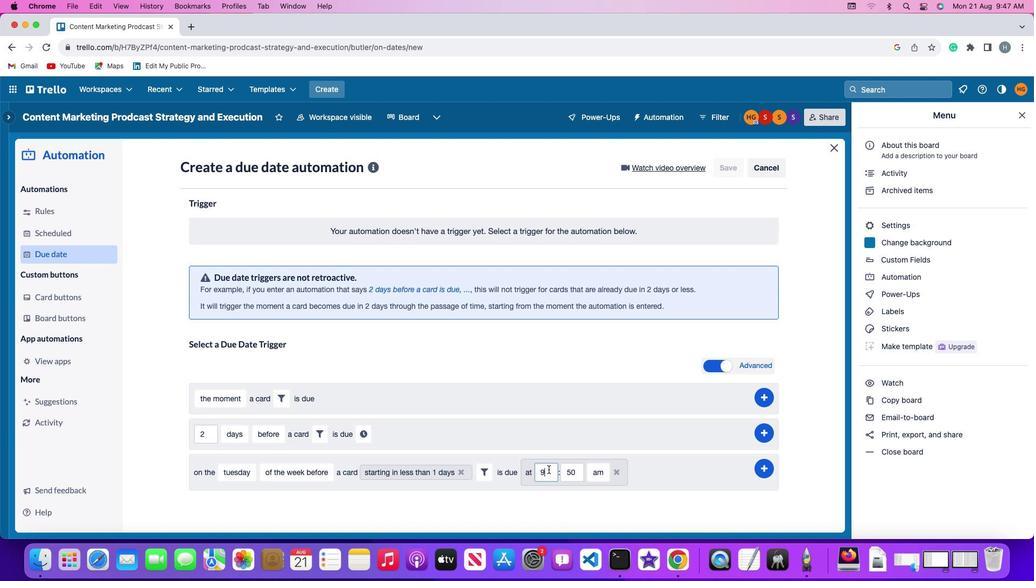 
Action: Key pressed Key.backspace
Screenshot: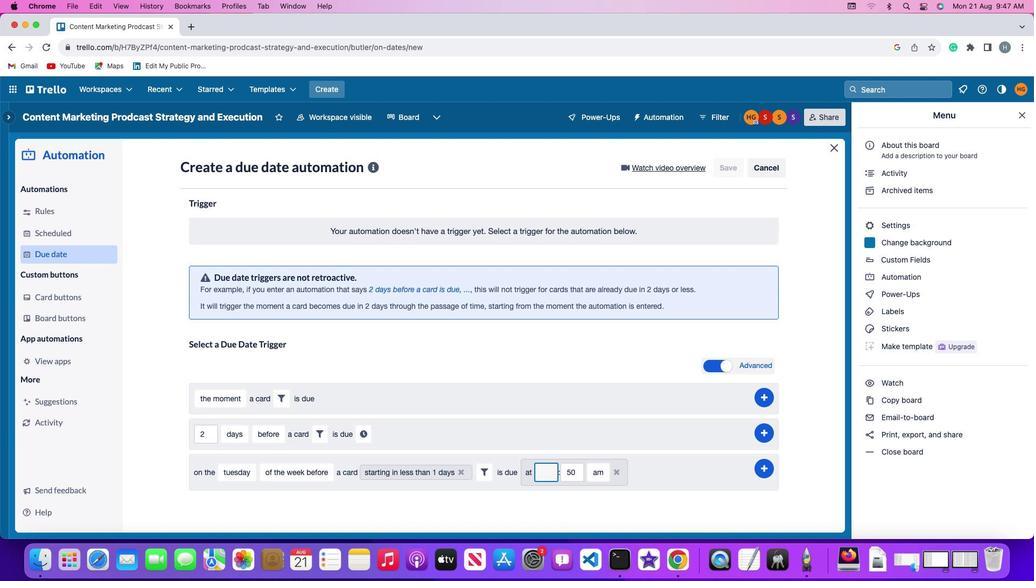 
Action: Mouse moved to (548, 470)
Screenshot: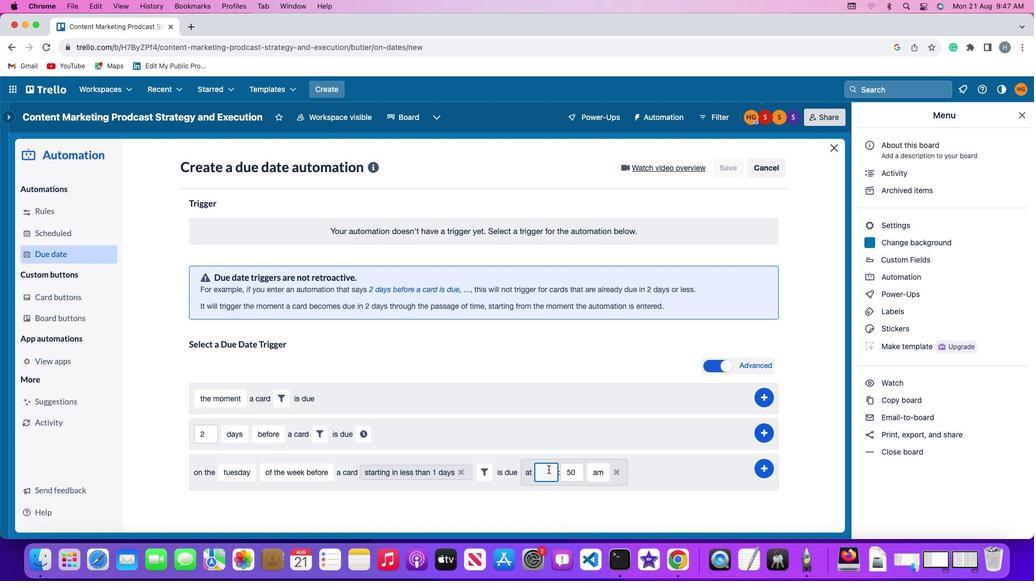 
Action: Key pressed Key.backspace
Screenshot: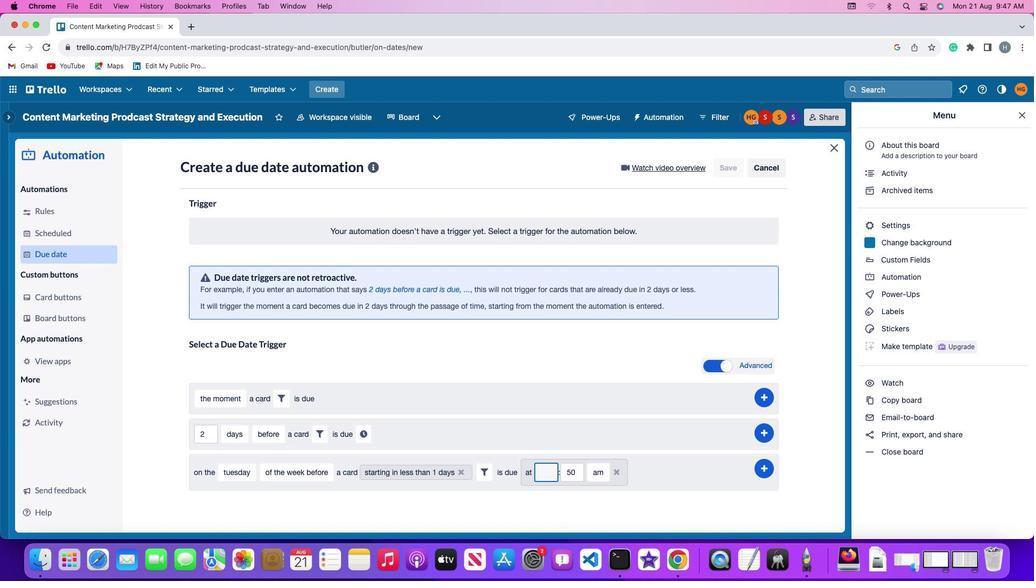 
Action: Mouse moved to (548, 470)
Screenshot: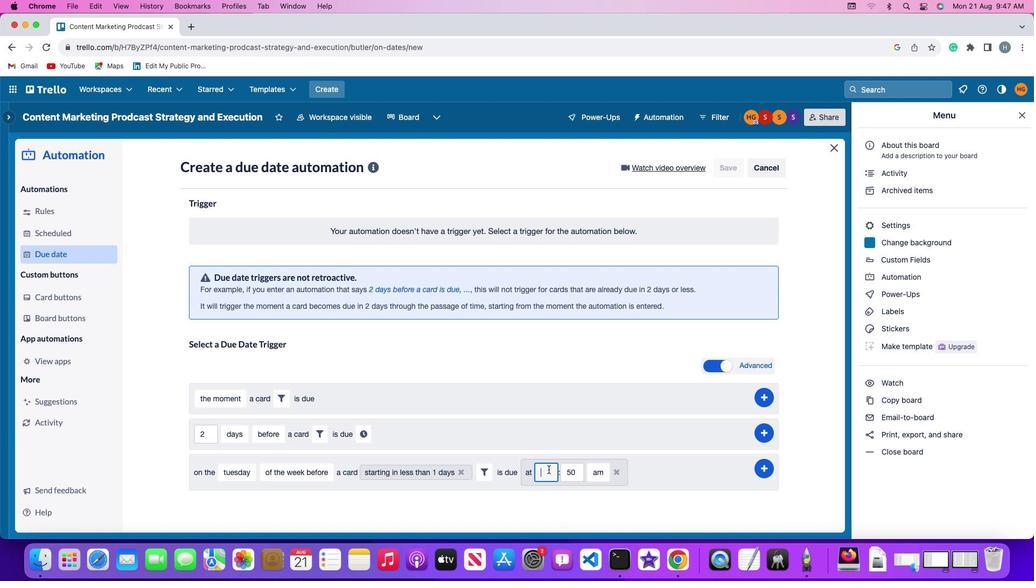 
Action: Key pressed '1''1'
Screenshot: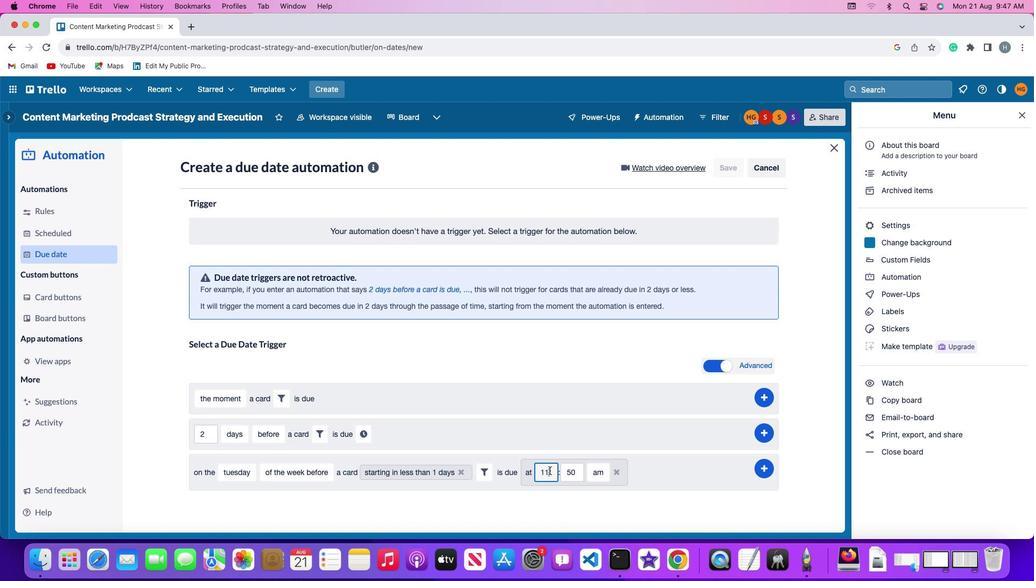 
Action: Mouse moved to (573, 473)
Screenshot: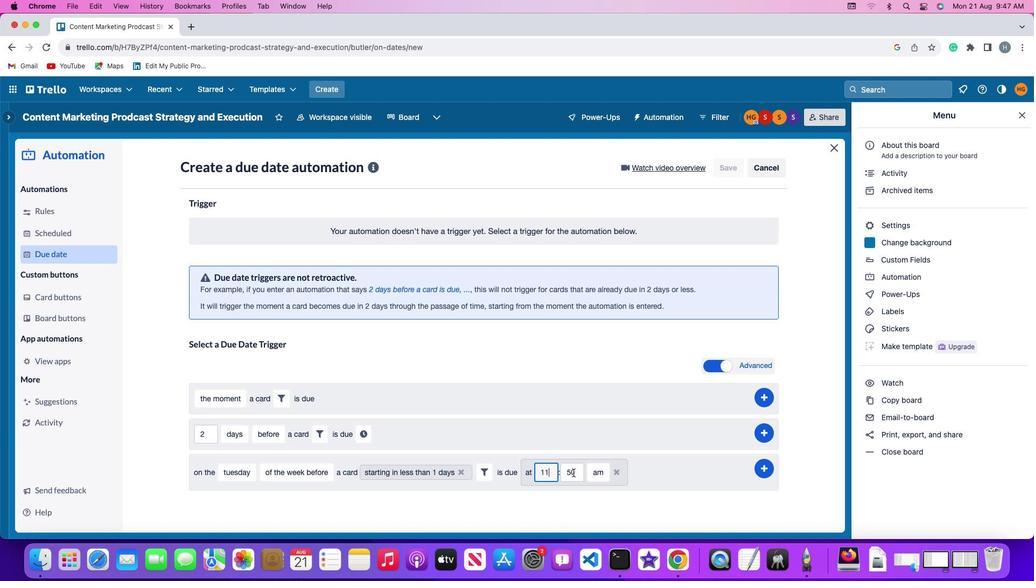 
Action: Mouse pressed left at (573, 473)
Screenshot: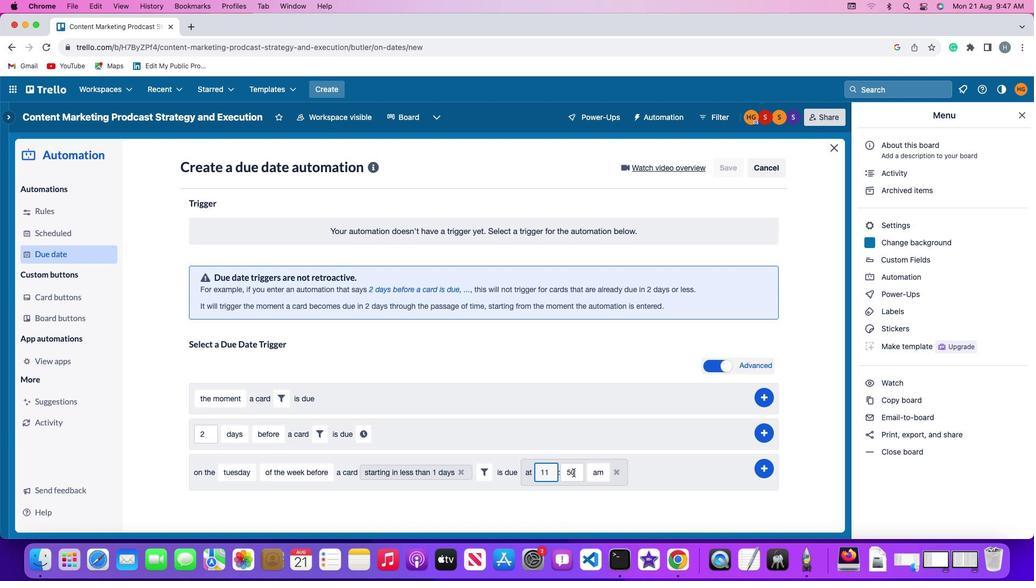 
Action: Key pressed Key.backspaceKey.backspace
Screenshot: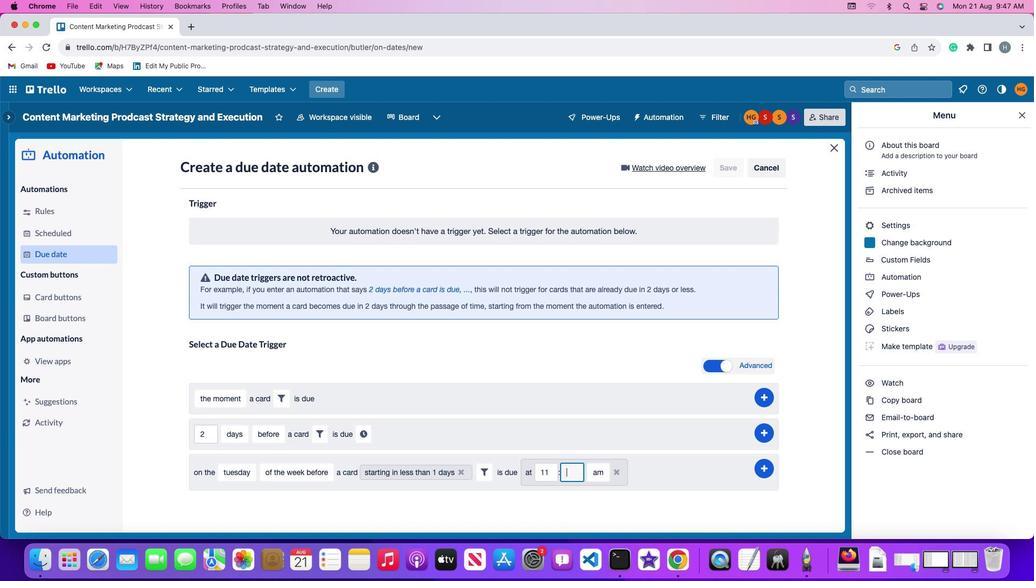 
Action: Mouse moved to (573, 473)
Screenshot: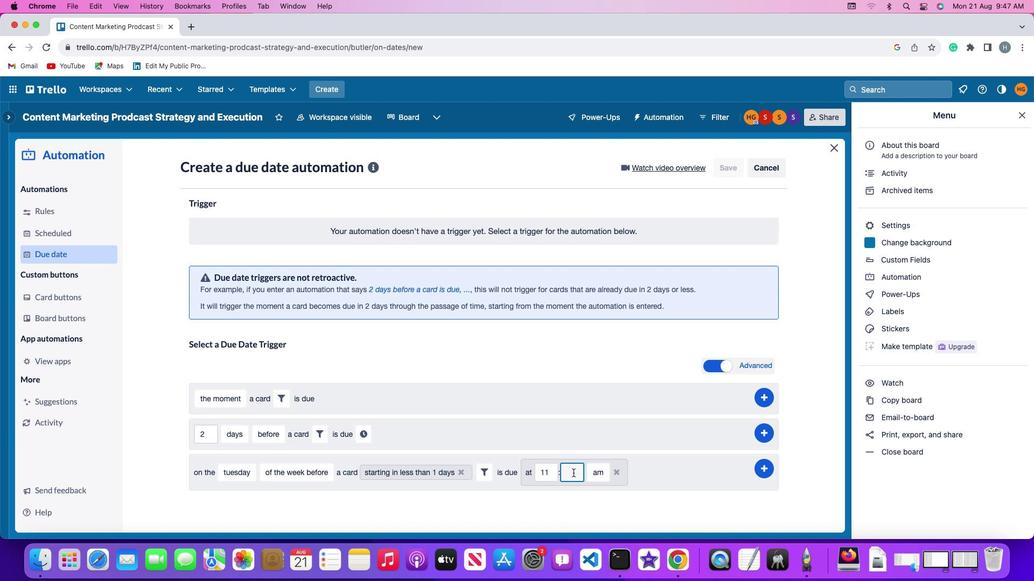 
Action: Key pressed '0''0'
Screenshot: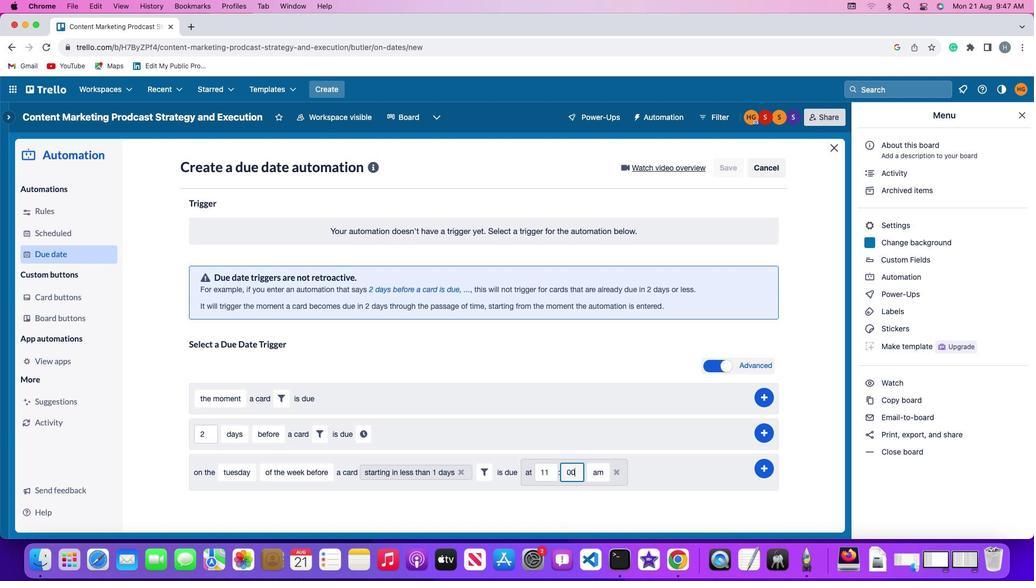 
Action: Mouse moved to (605, 471)
Screenshot: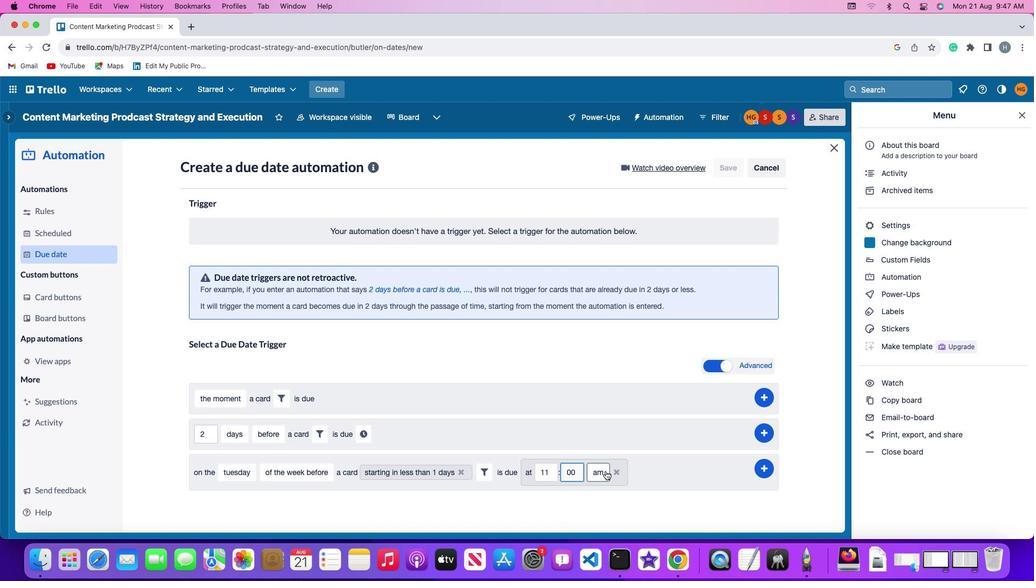 
Action: Mouse pressed left at (605, 471)
Screenshot: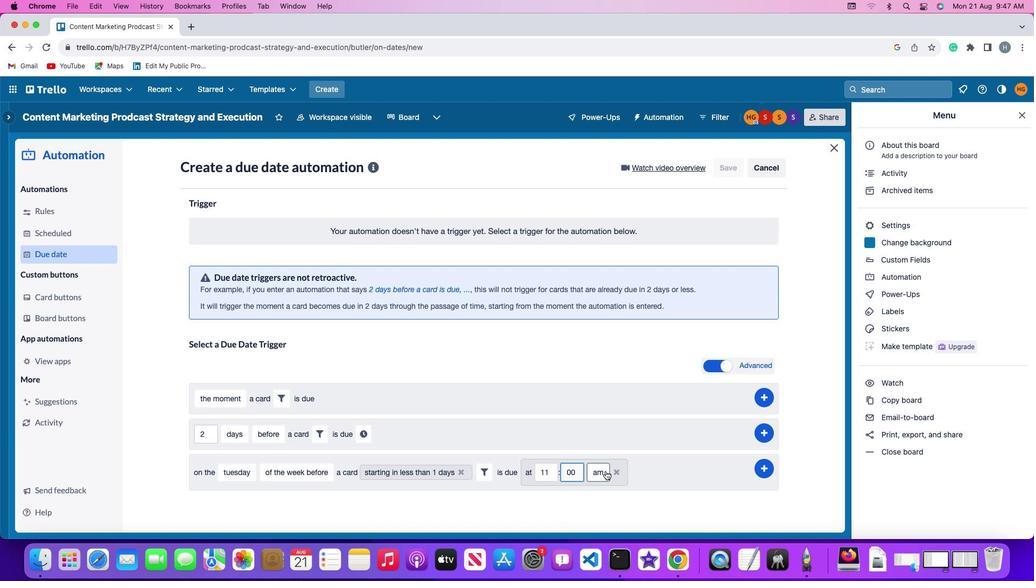 
Action: Mouse moved to (610, 495)
Screenshot: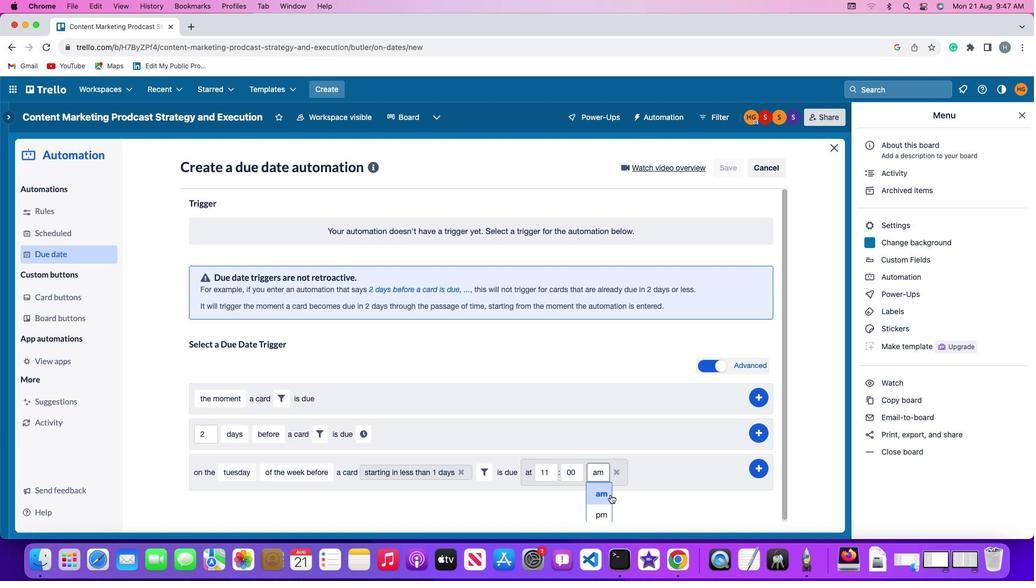 
Action: Mouse pressed left at (610, 495)
Screenshot: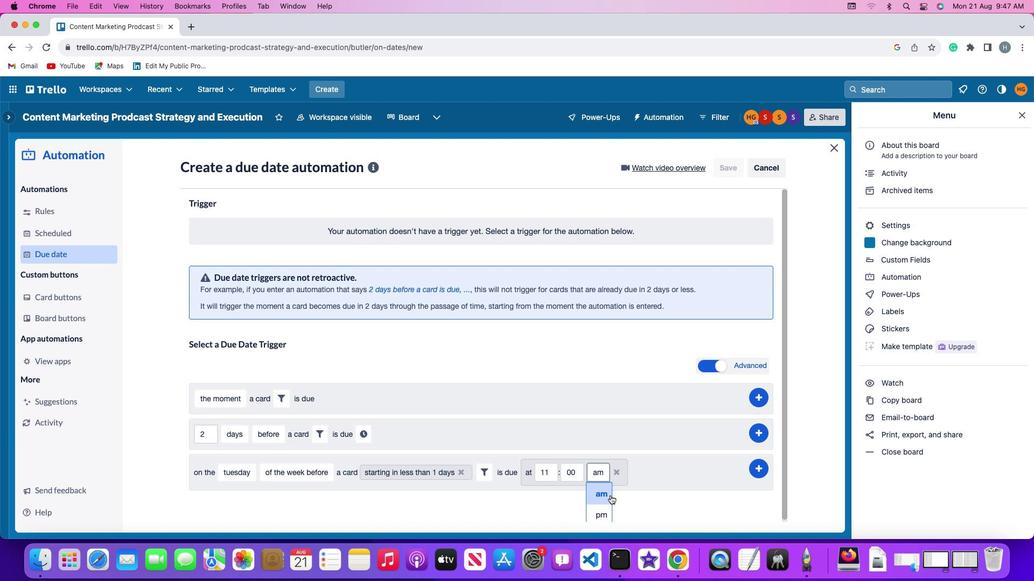 
Action: Mouse moved to (768, 467)
Screenshot: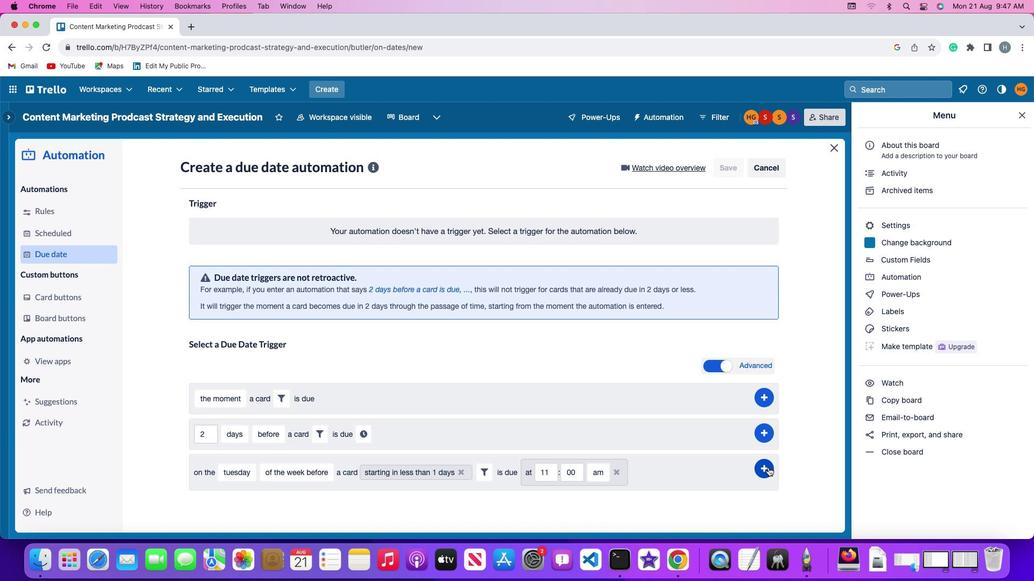 
Action: Mouse pressed left at (768, 467)
Screenshot: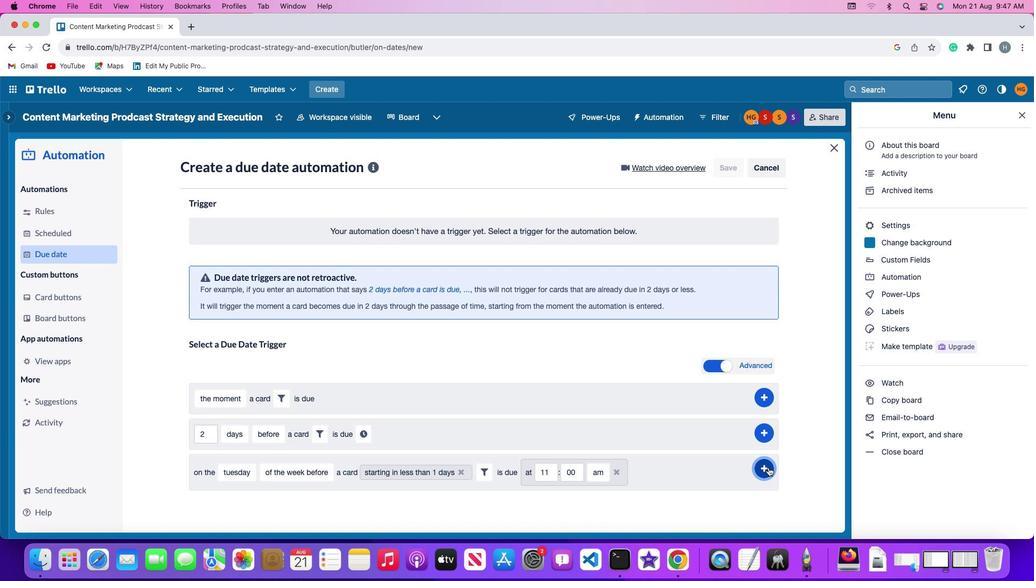
Action: Mouse moved to (810, 385)
Screenshot: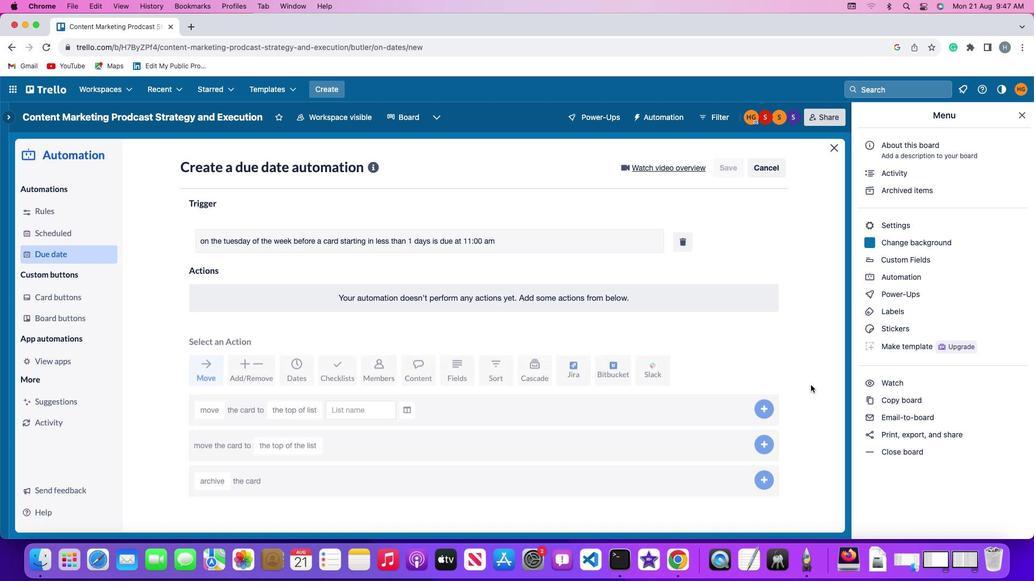 
